 Task: Look for space in Tangerang, Indonesia from 6th September, 2023 to 10th September, 2023 for 1 adult in price range Rs.9000 to Rs.17000. Place can be private room with 1  bedroom having 1 bed and 1 bathroom. Property type can be house, flat, guest house, hotel. Booking option can be shelf check-in. Required host language is English.
Action: Mouse moved to (423, 75)
Screenshot: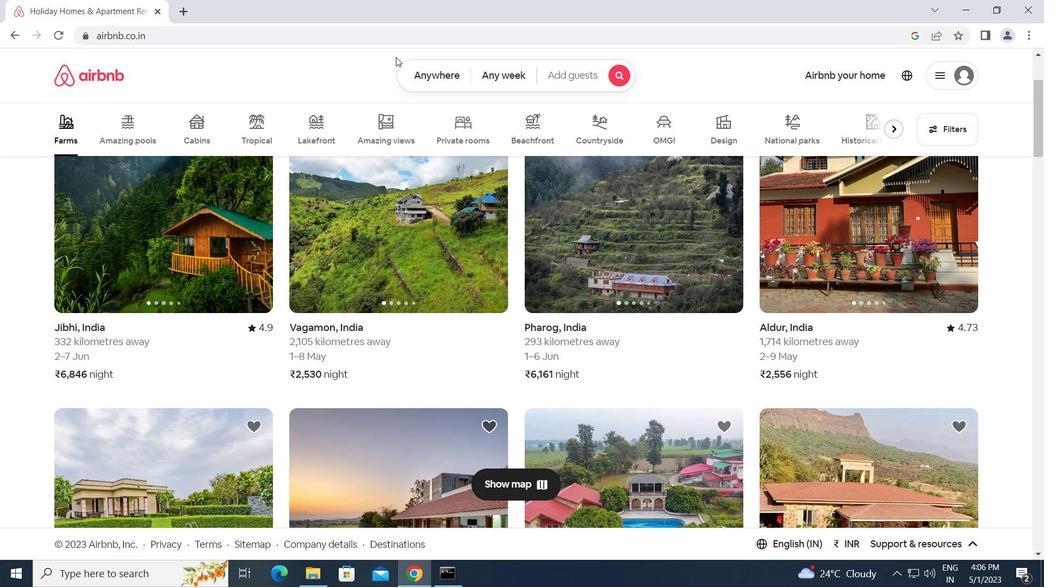
Action: Mouse pressed left at (423, 75)
Screenshot: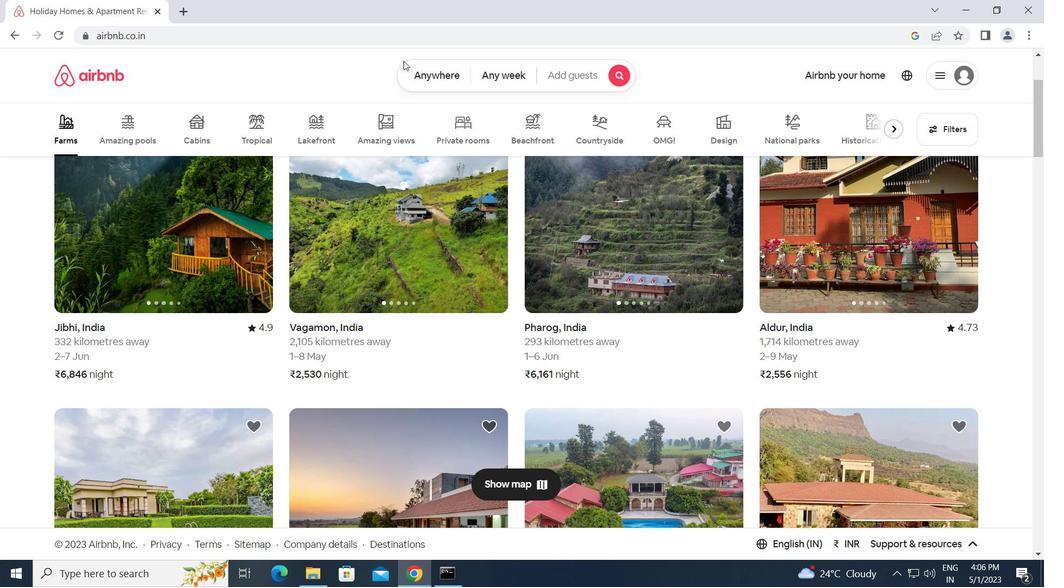 
Action: Mouse moved to (359, 120)
Screenshot: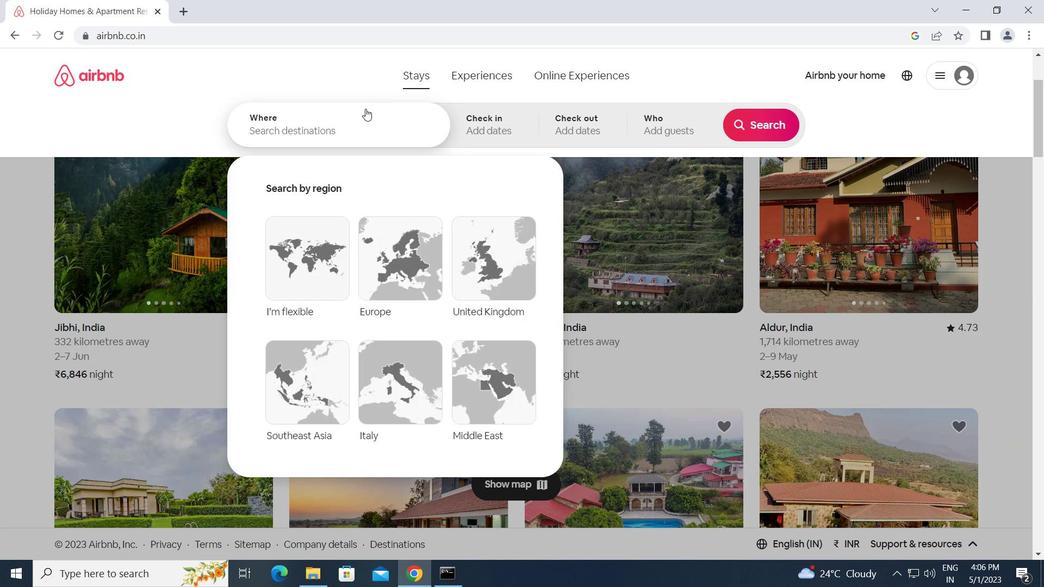 
Action: Mouse pressed left at (359, 120)
Screenshot: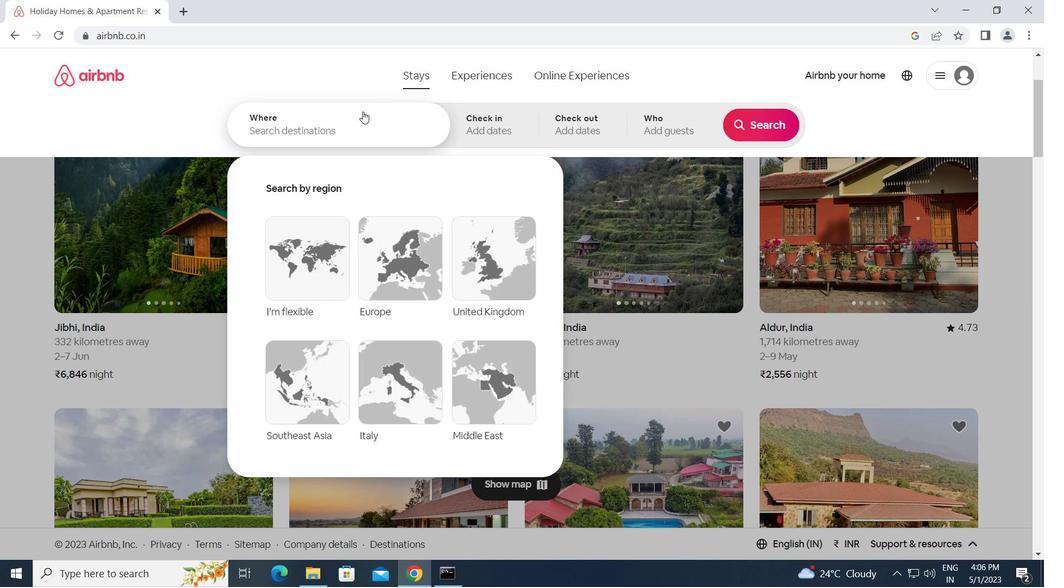 
Action: Key pressed <Key.caps_lock>t<Key.caps_lock>angerang,<Key.space><Key.caps_lock>i<Key.caps_lock>ndonesia<Key.enter>
Screenshot: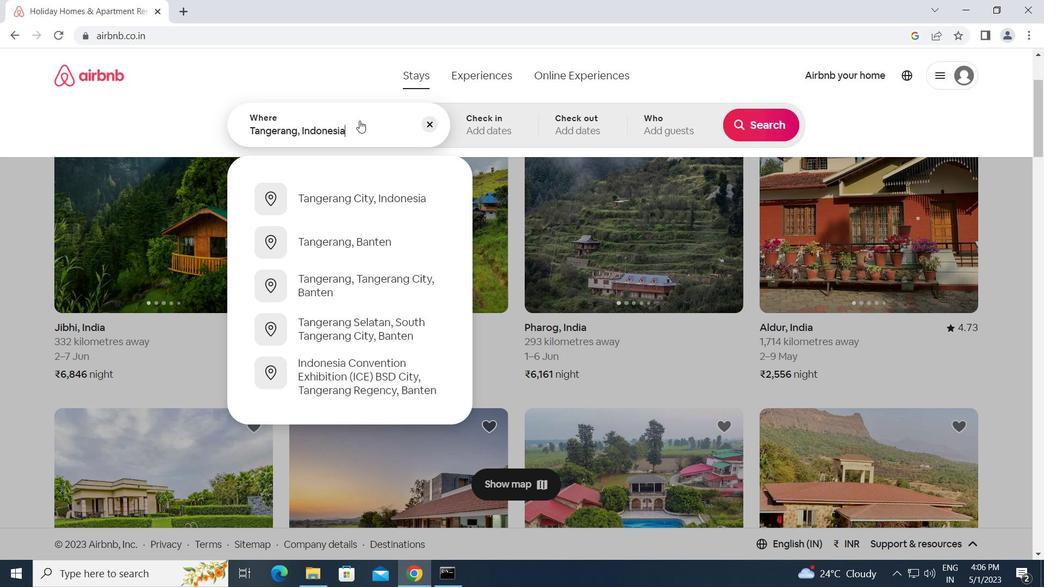 
Action: Mouse moved to (764, 233)
Screenshot: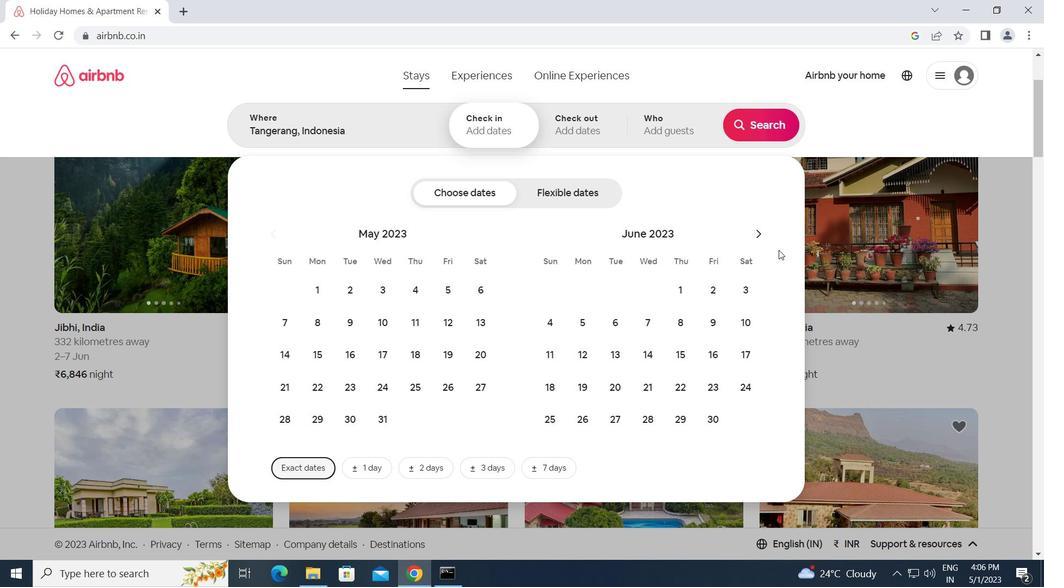 
Action: Mouse pressed left at (764, 233)
Screenshot: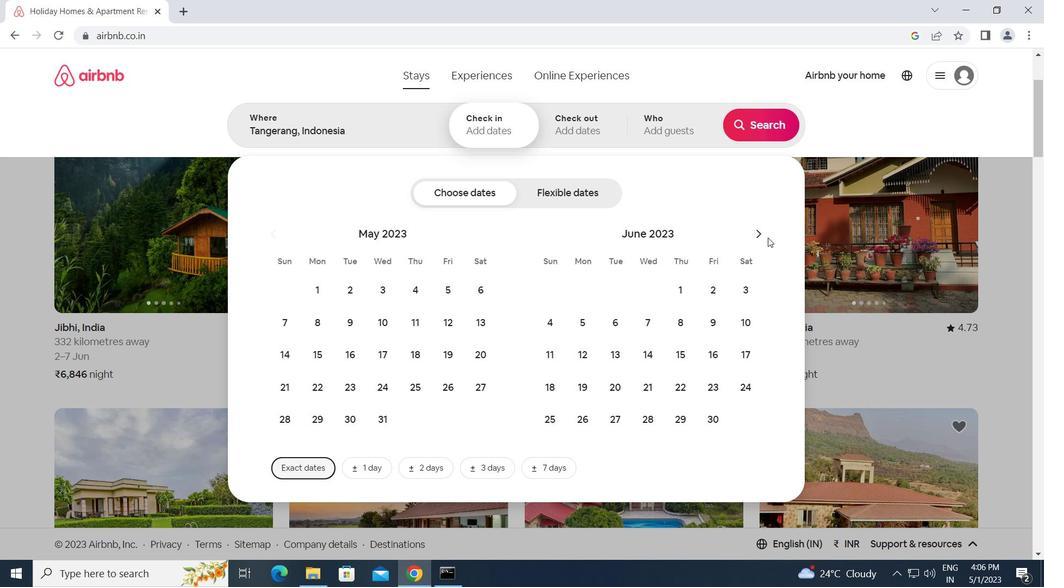 
Action: Mouse pressed left at (764, 233)
Screenshot: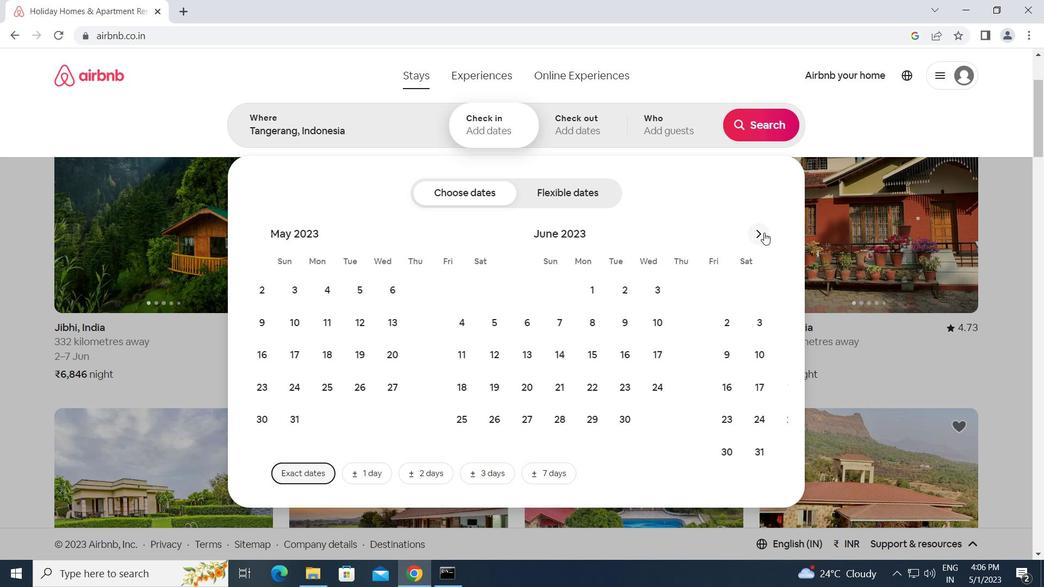 
Action: Mouse pressed left at (764, 233)
Screenshot: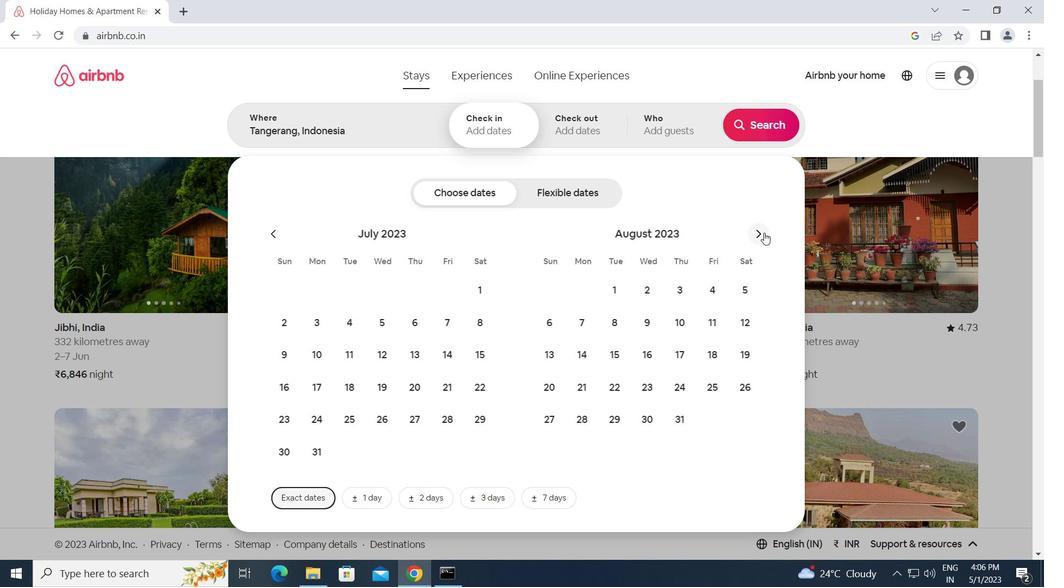 
Action: Mouse moved to (649, 323)
Screenshot: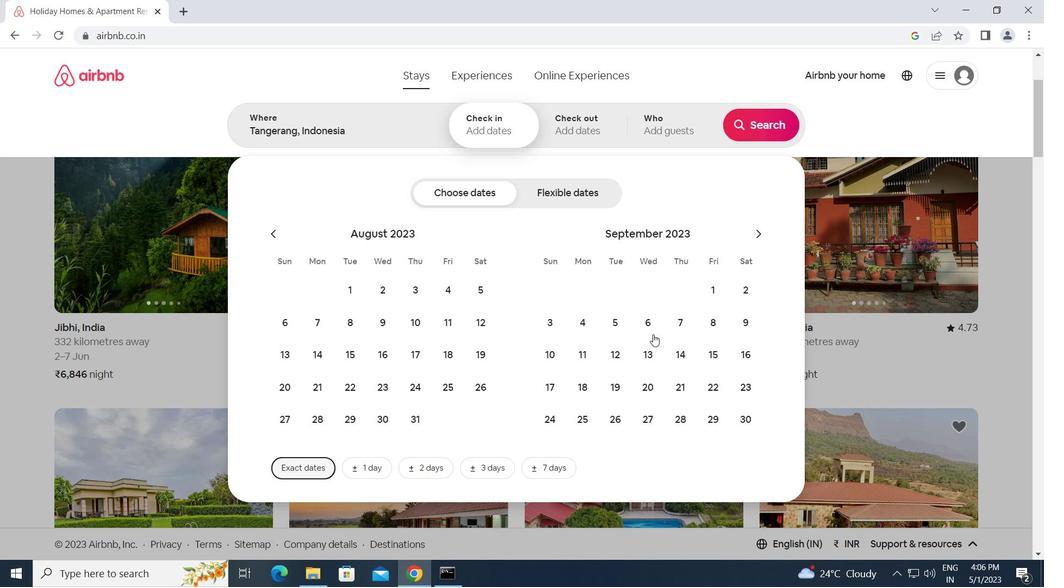 
Action: Mouse pressed left at (649, 323)
Screenshot: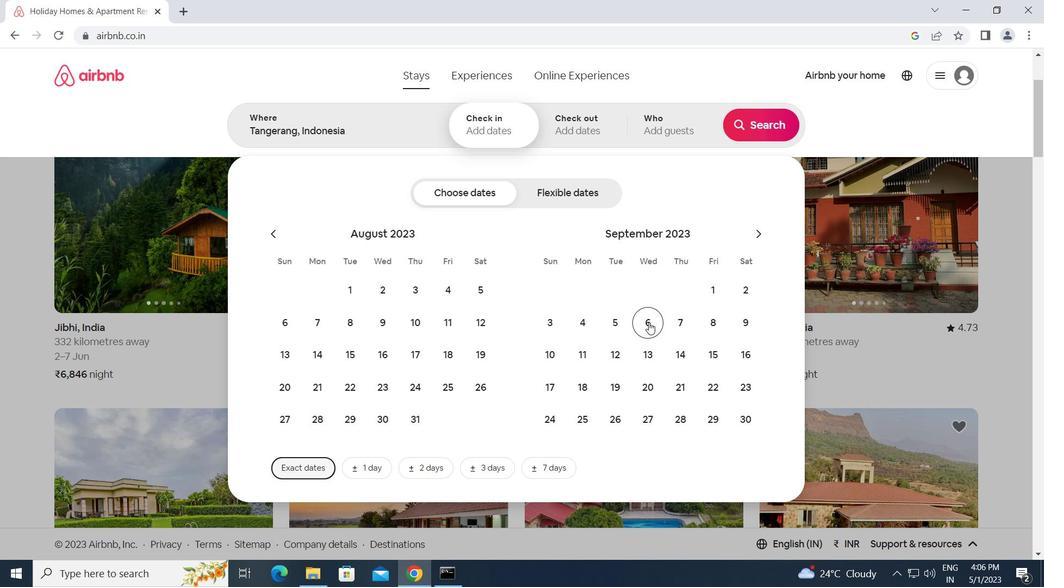 
Action: Mouse moved to (558, 348)
Screenshot: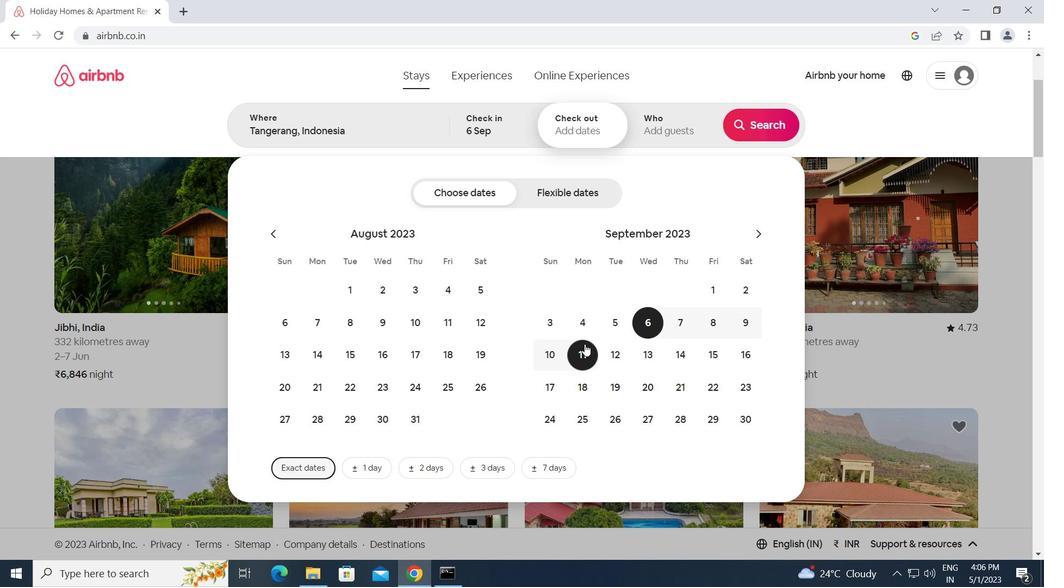 
Action: Mouse pressed left at (558, 348)
Screenshot: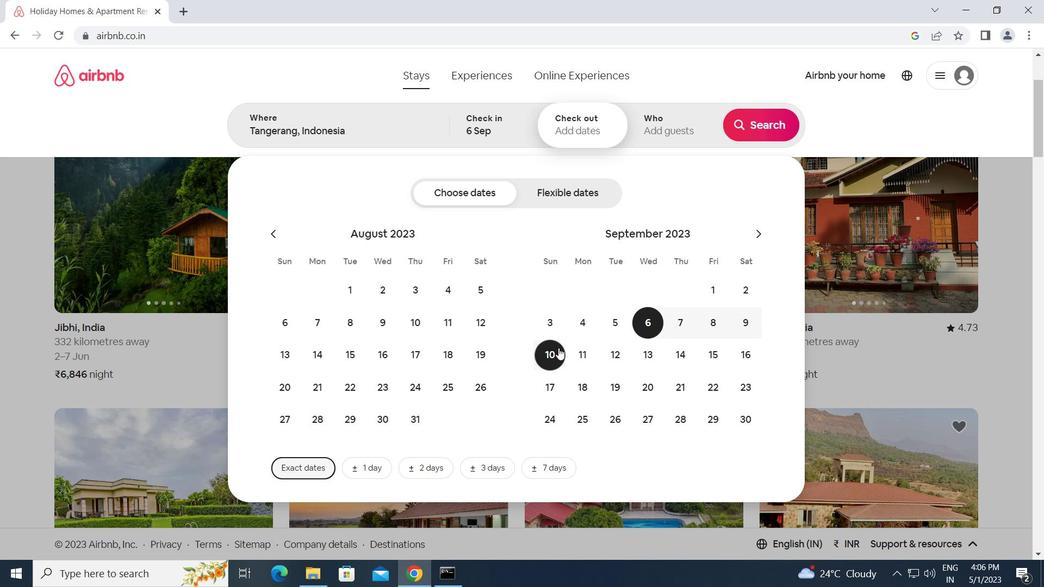 
Action: Mouse moved to (663, 124)
Screenshot: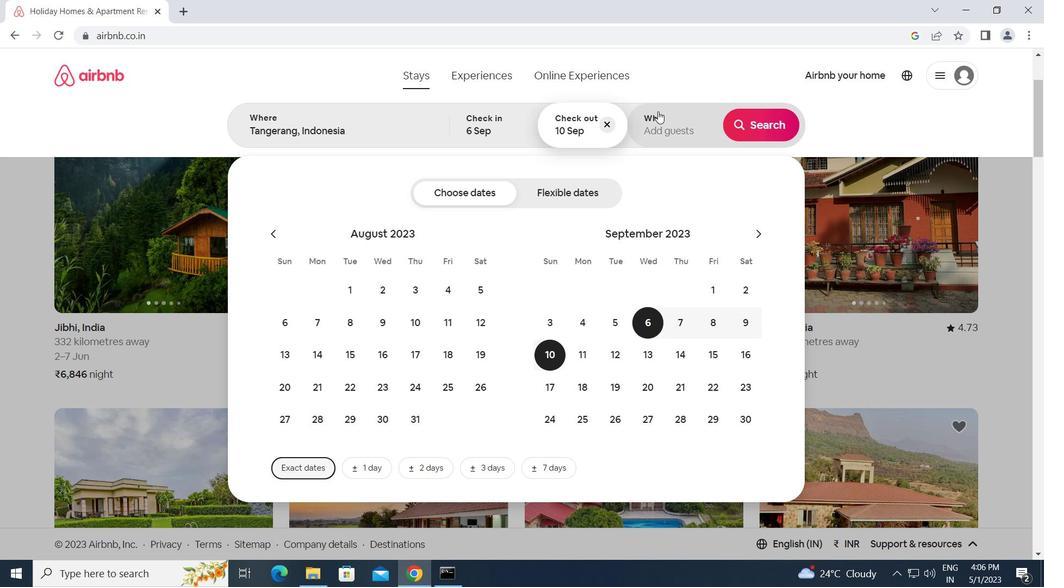 
Action: Mouse pressed left at (663, 124)
Screenshot: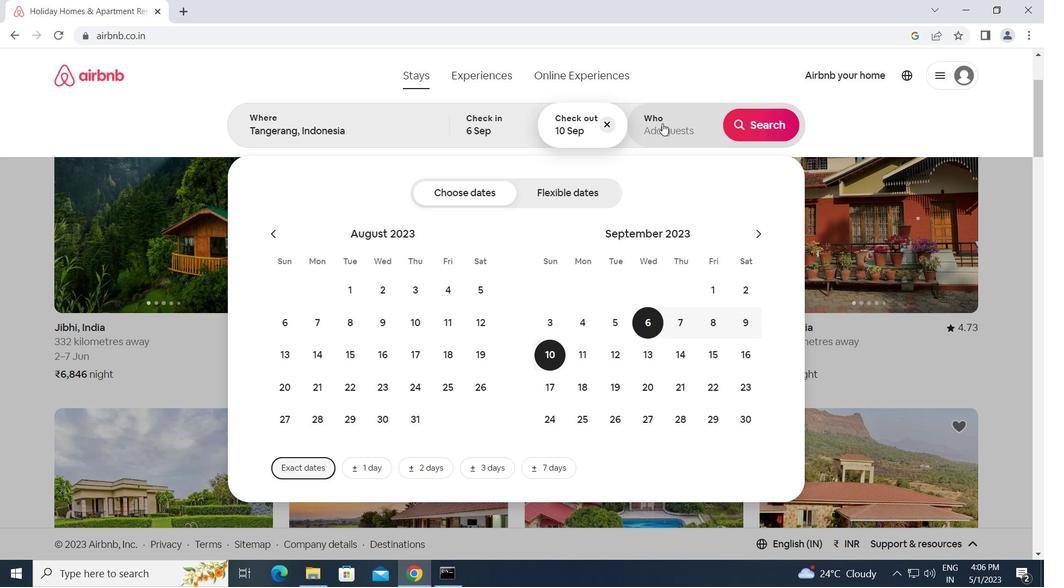 
Action: Mouse moved to (763, 192)
Screenshot: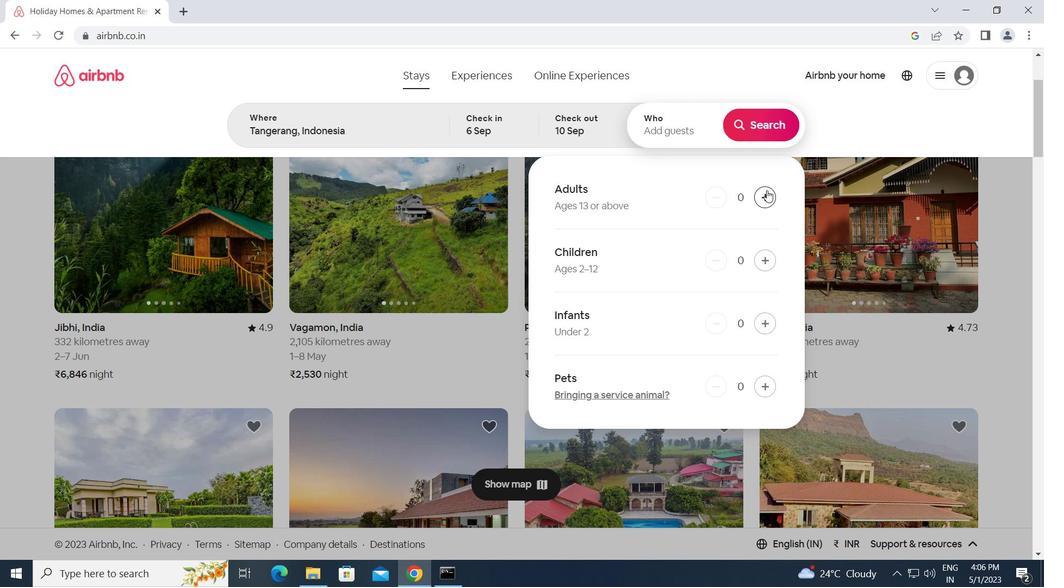 
Action: Mouse pressed left at (763, 192)
Screenshot: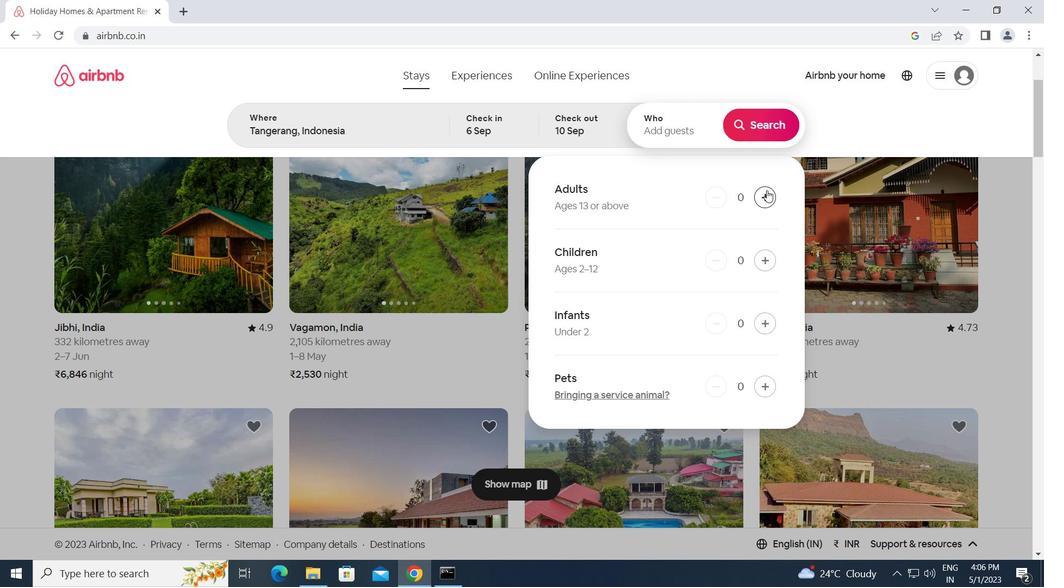 
Action: Mouse moved to (752, 126)
Screenshot: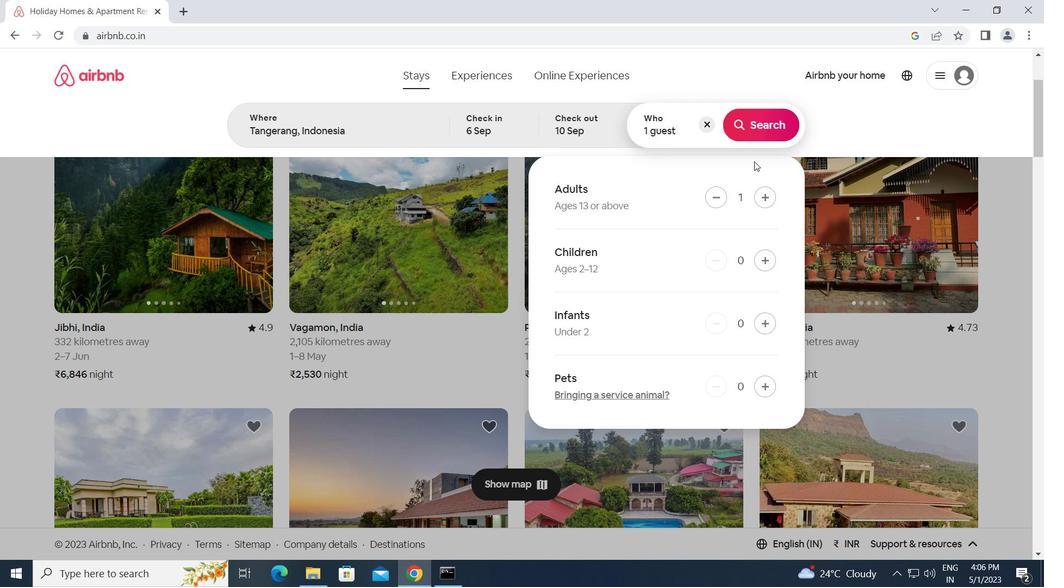 
Action: Mouse pressed left at (752, 126)
Screenshot: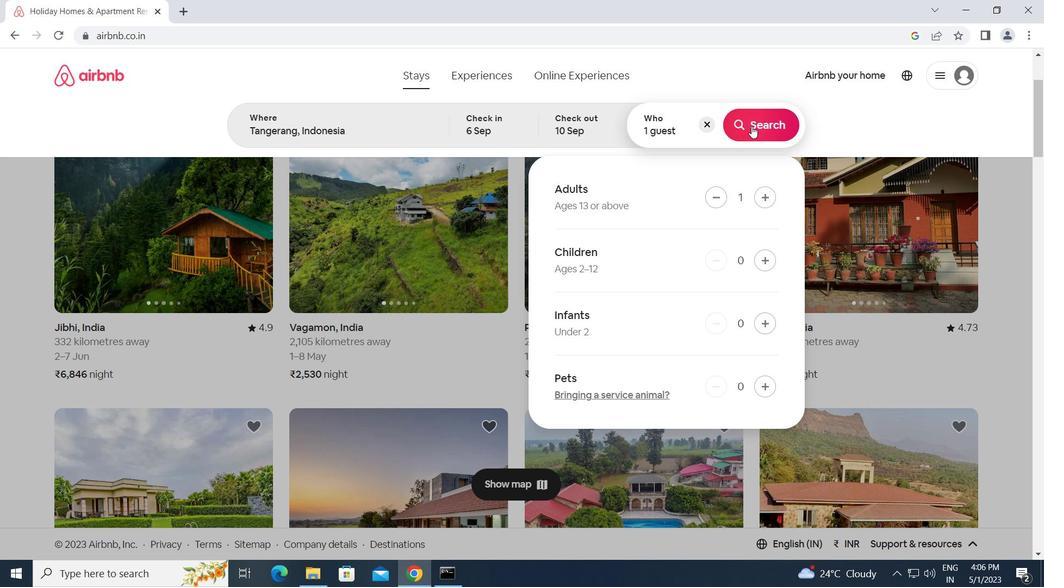 
Action: Mouse moved to (974, 125)
Screenshot: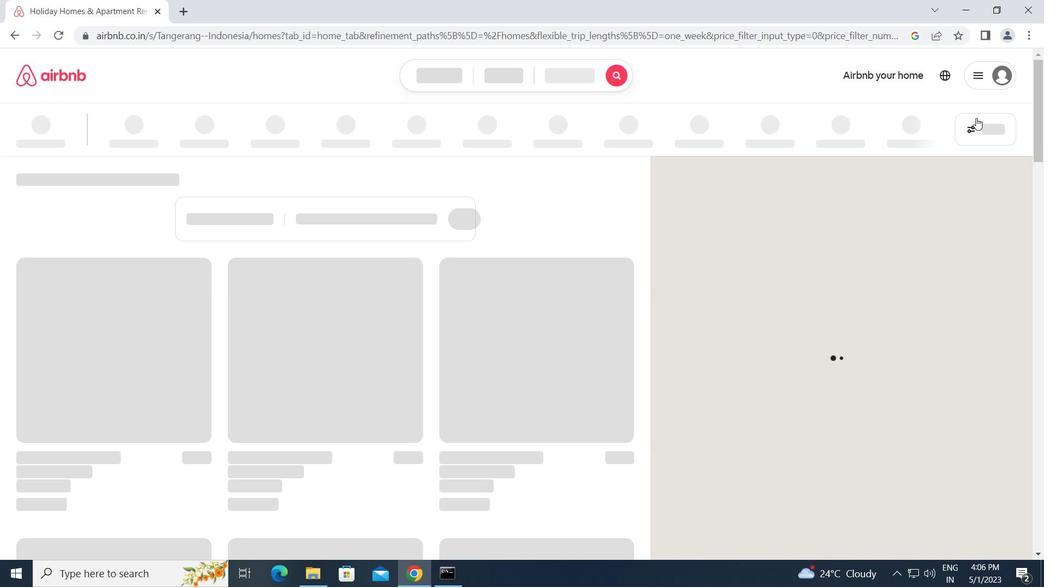 
Action: Mouse pressed left at (974, 125)
Screenshot: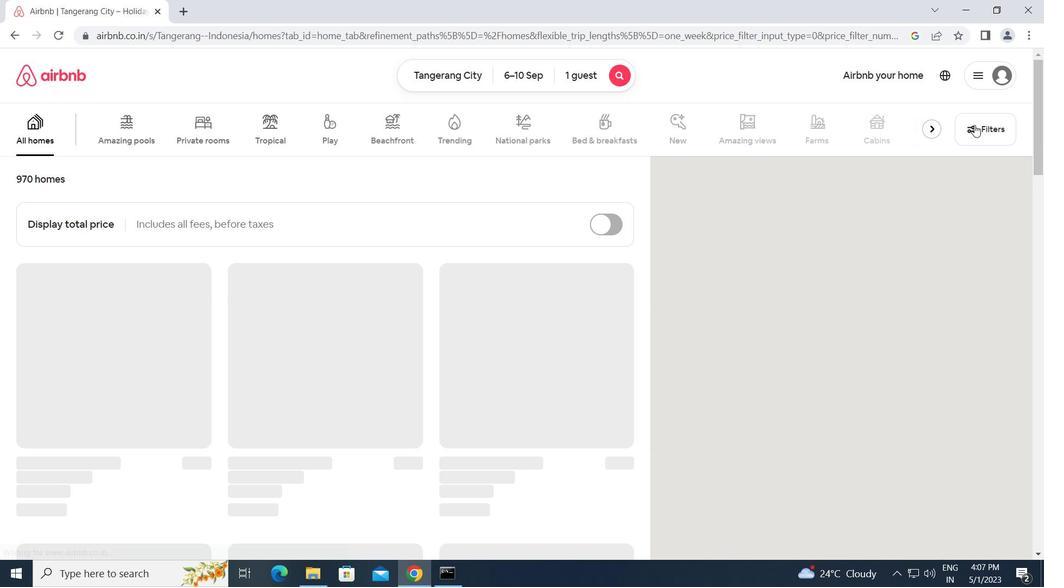 
Action: Mouse moved to (367, 304)
Screenshot: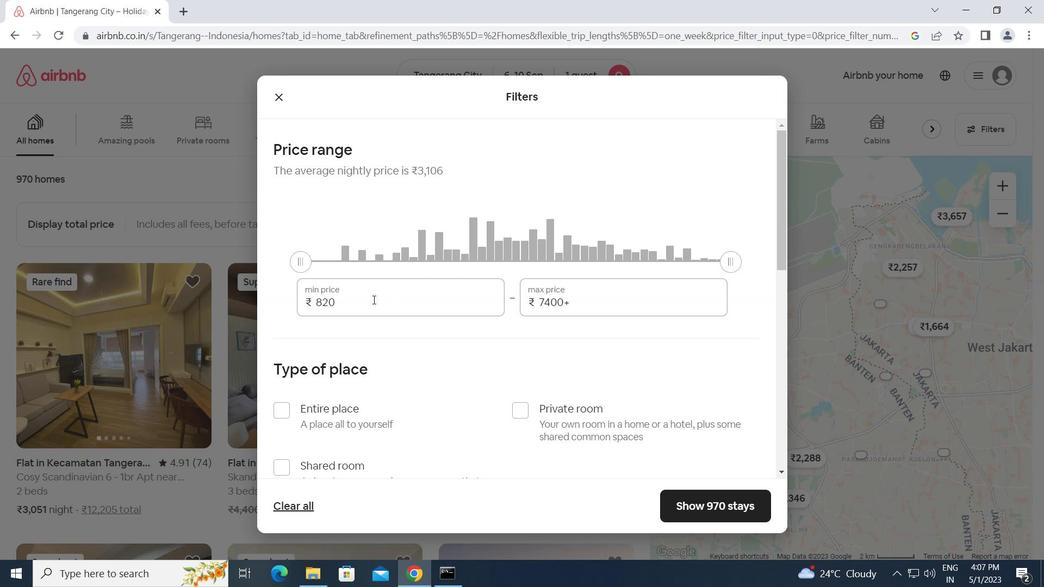 
Action: Mouse pressed left at (367, 304)
Screenshot: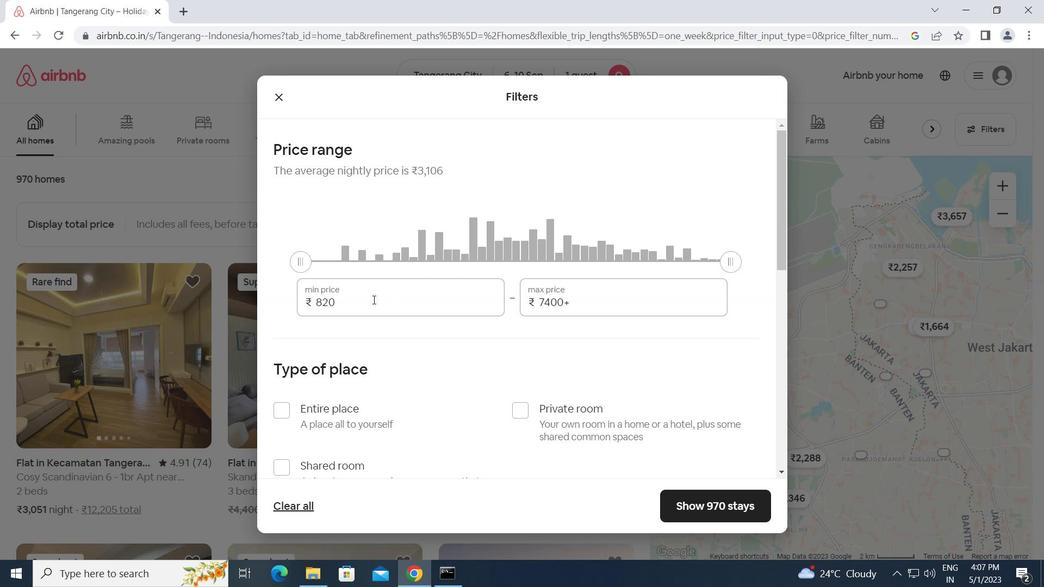 
Action: Mouse moved to (296, 310)
Screenshot: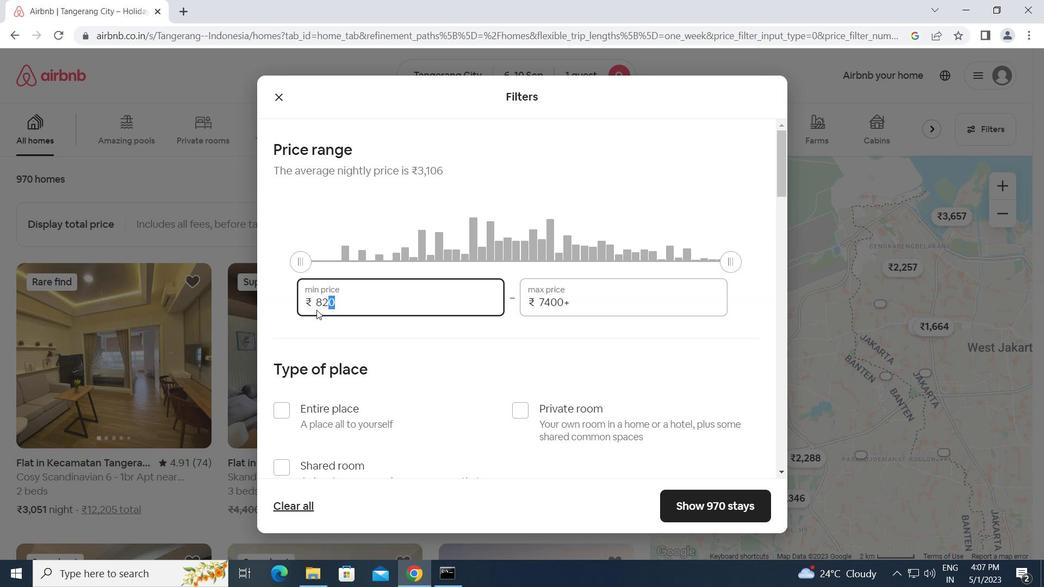 
Action: Key pressed 9000<Key.tab>17000
Screenshot: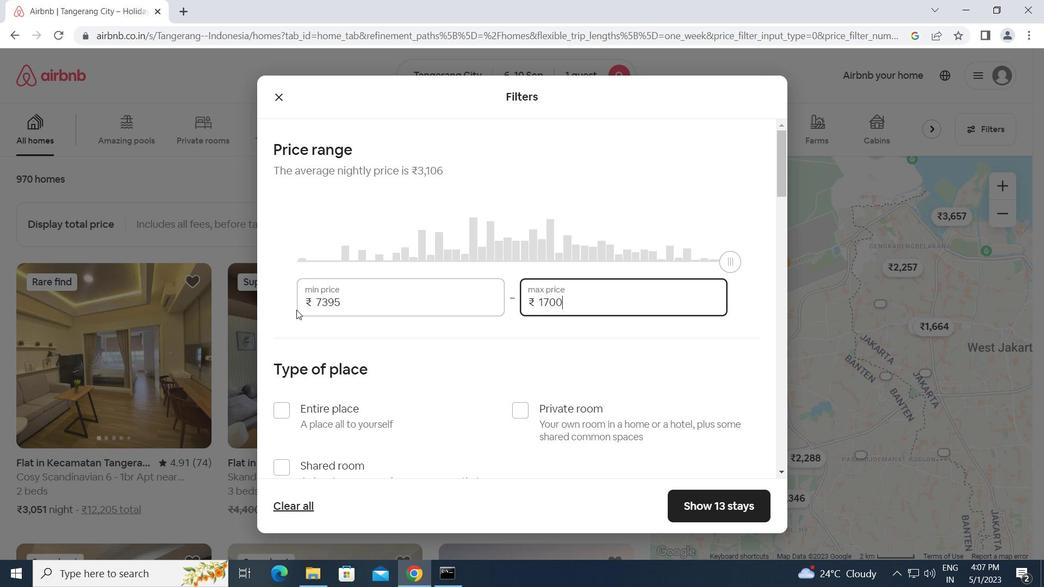 
Action: Mouse moved to (361, 345)
Screenshot: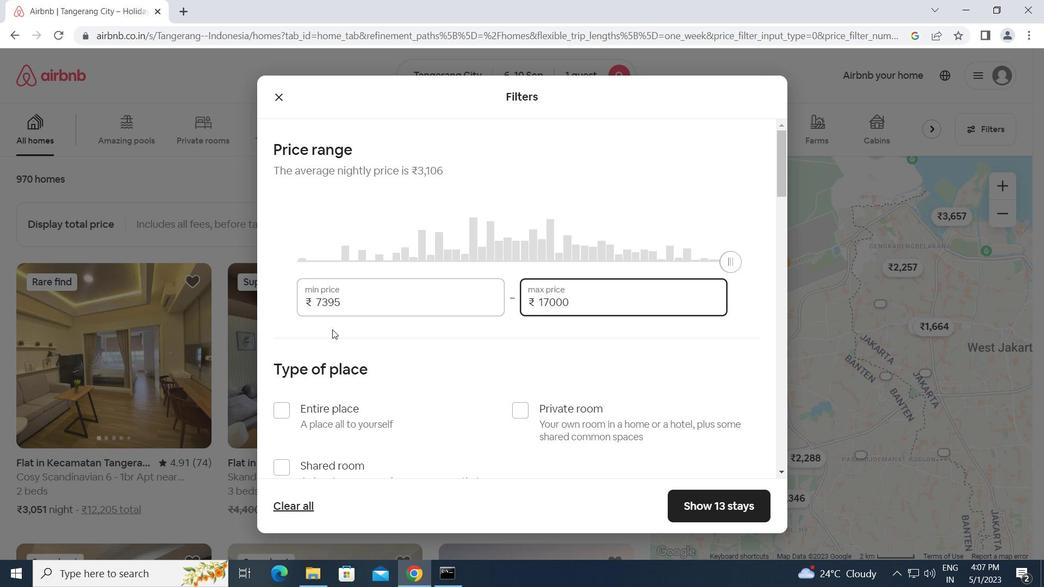 
Action: Mouse scrolled (361, 344) with delta (0, 0)
Screenshot: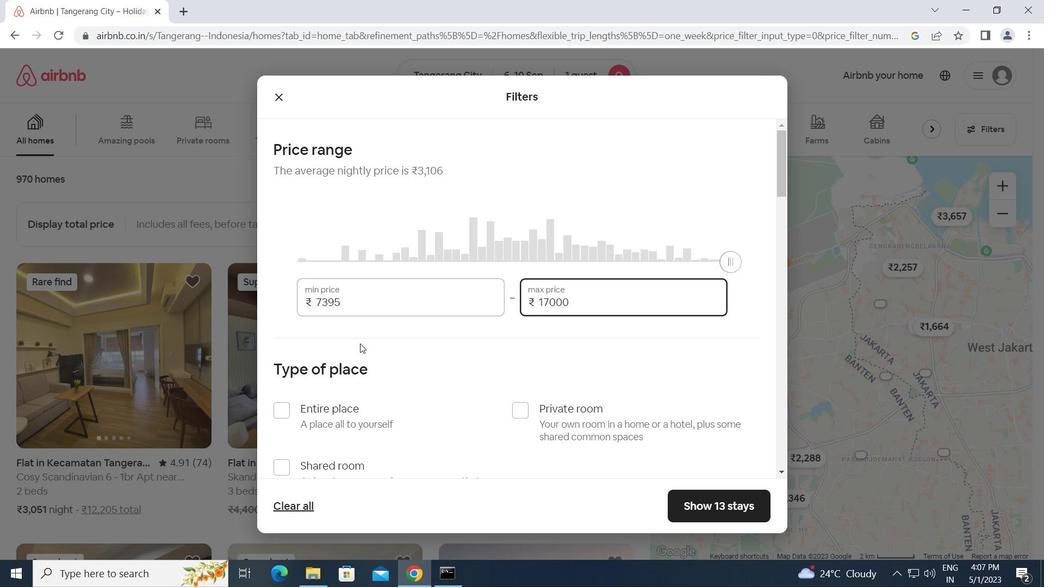
Action: Mouse moved to (520, 340)
Screenshot: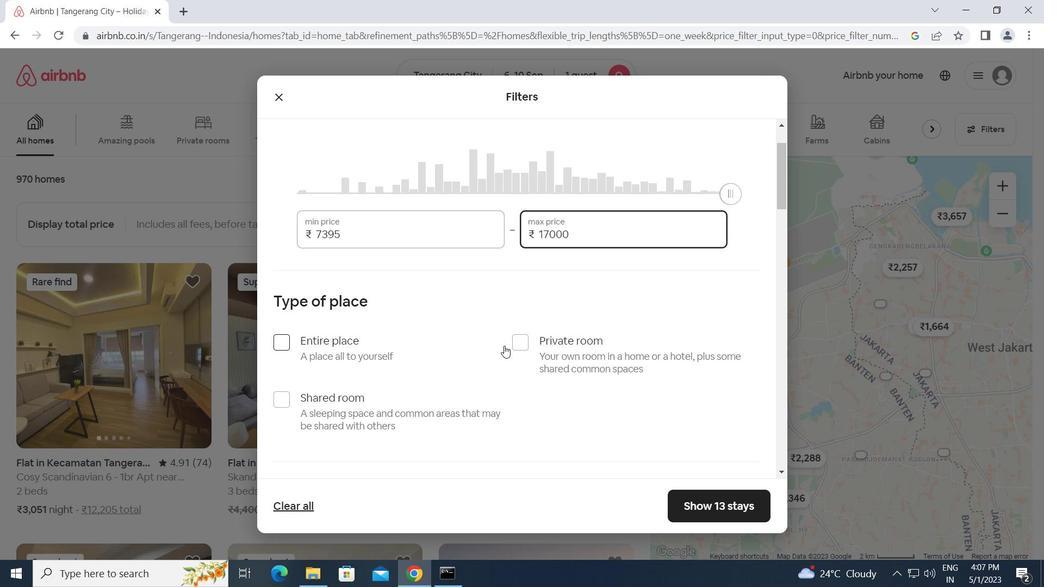 
Action: Mouse pressed left at (520, 340)
Screenshot: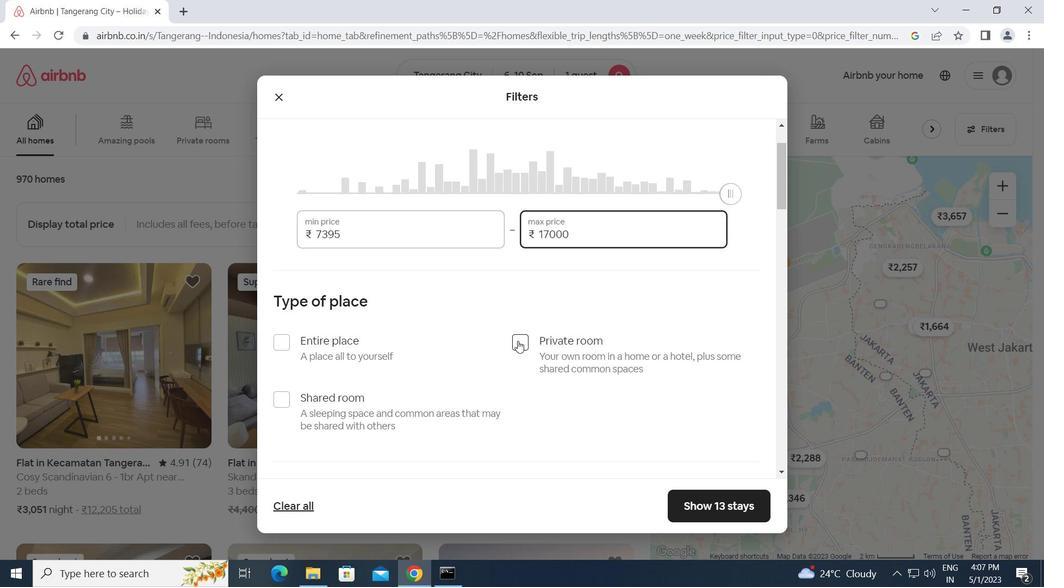 
Action: Mouse moved to (507, 368)
Screenshot: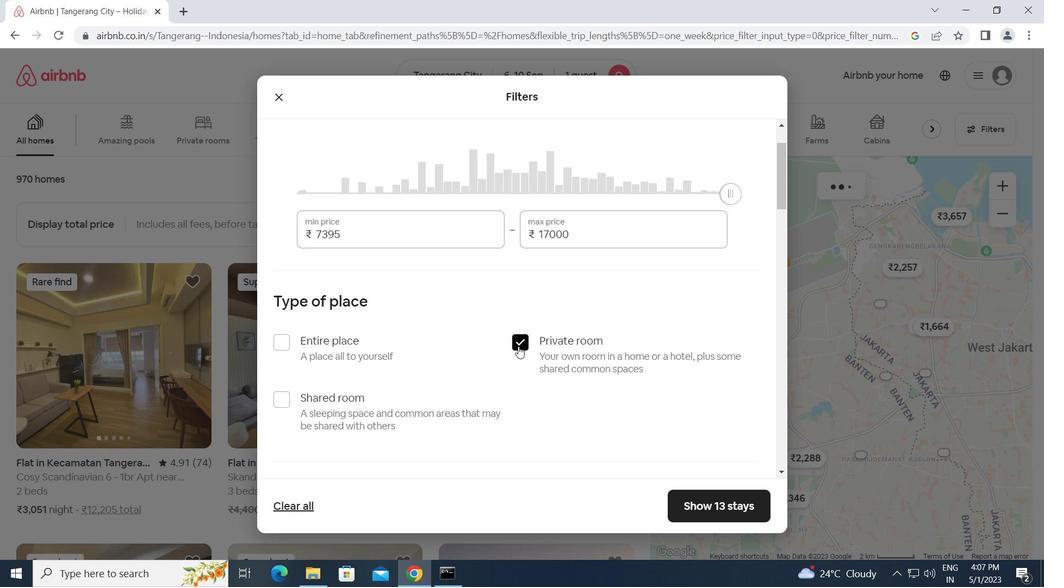 
Action: Mouse scrolled (507, 368) with delta (0, 0)
Screenshot: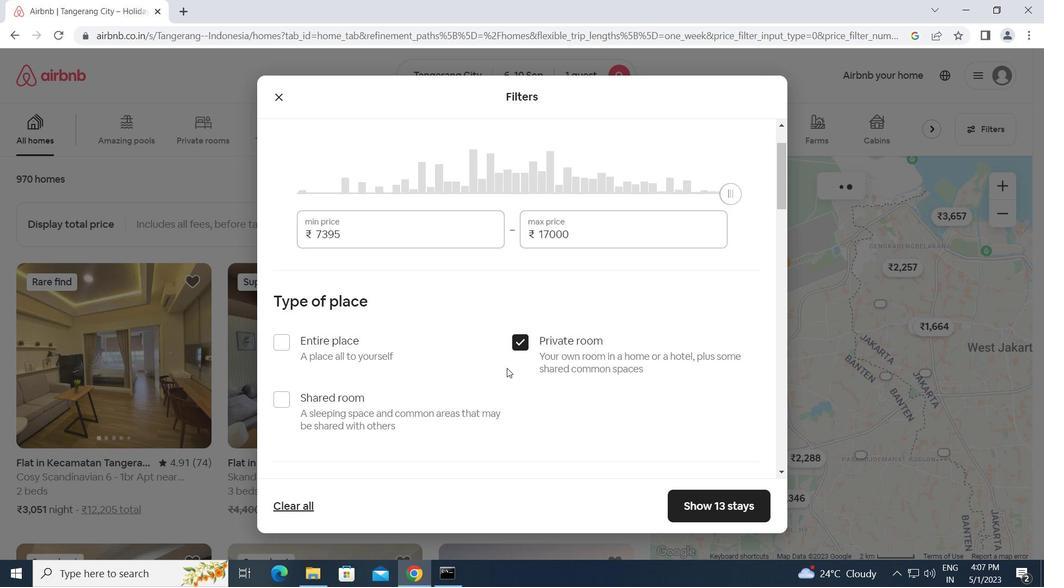 
Action: Mouse scrolled (507, 368) with delta (0, 0)
Screenshot: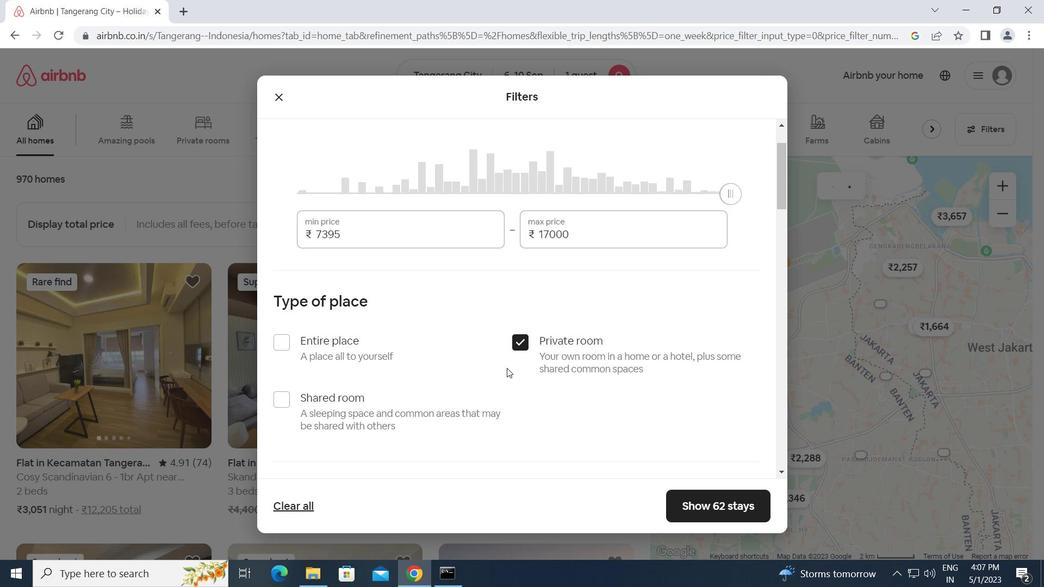 
Action: Mouse moved to (364, 375)
Screenshot: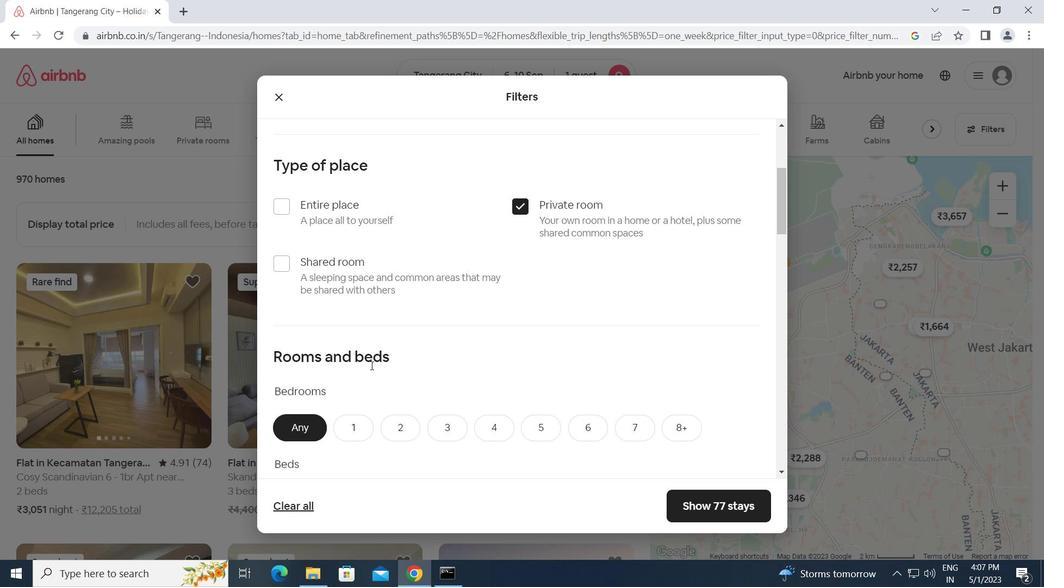 
Action: Mouse scrolled (364, 375) with delta (0, 0)
Screenshot: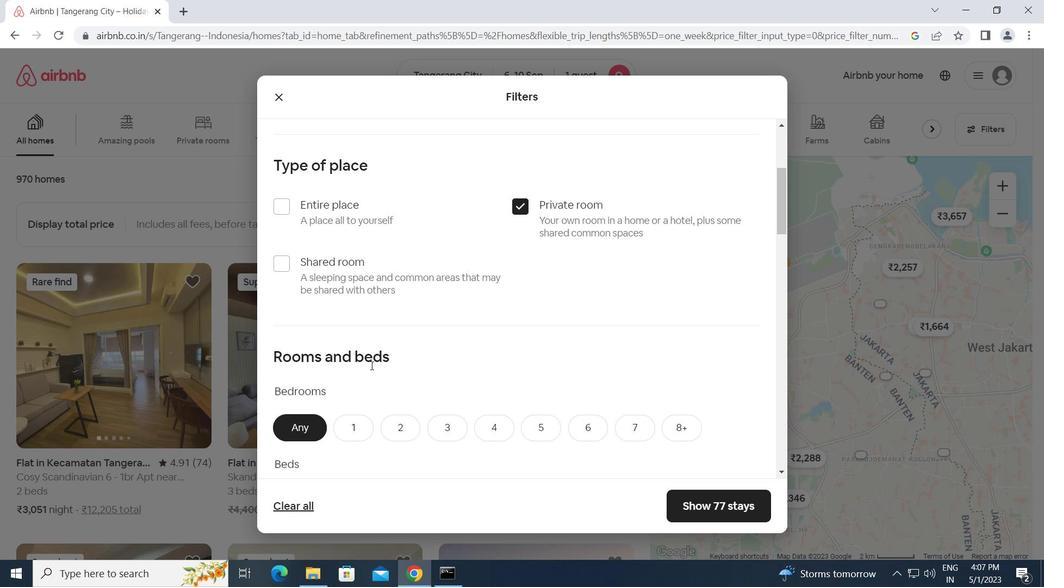 
Action: Mouse scrolled (364, 375) with delta (0, 0)
Screenshot: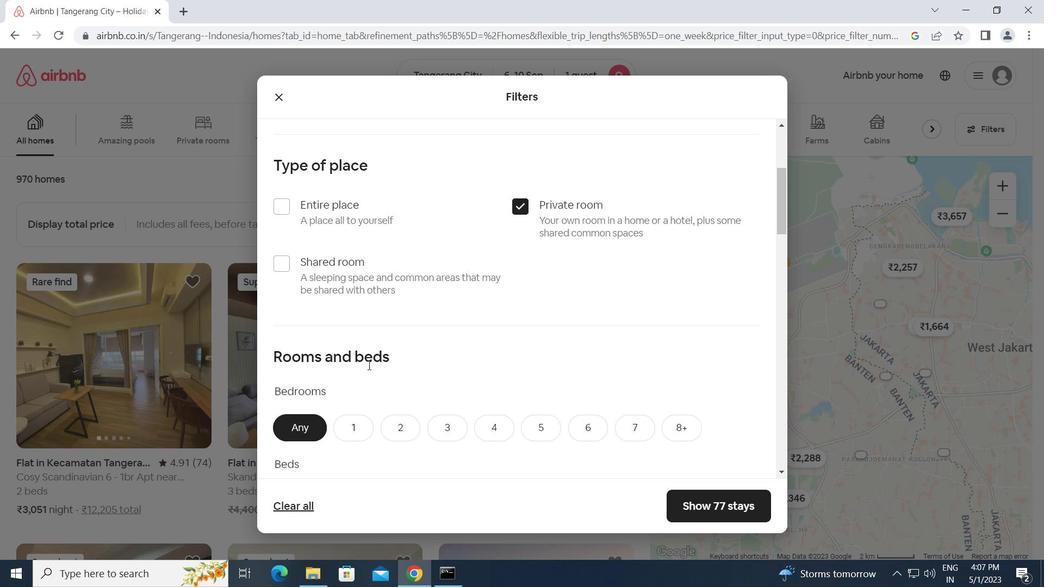 
Action: Mouse moved to (359, 287)
Screenshot: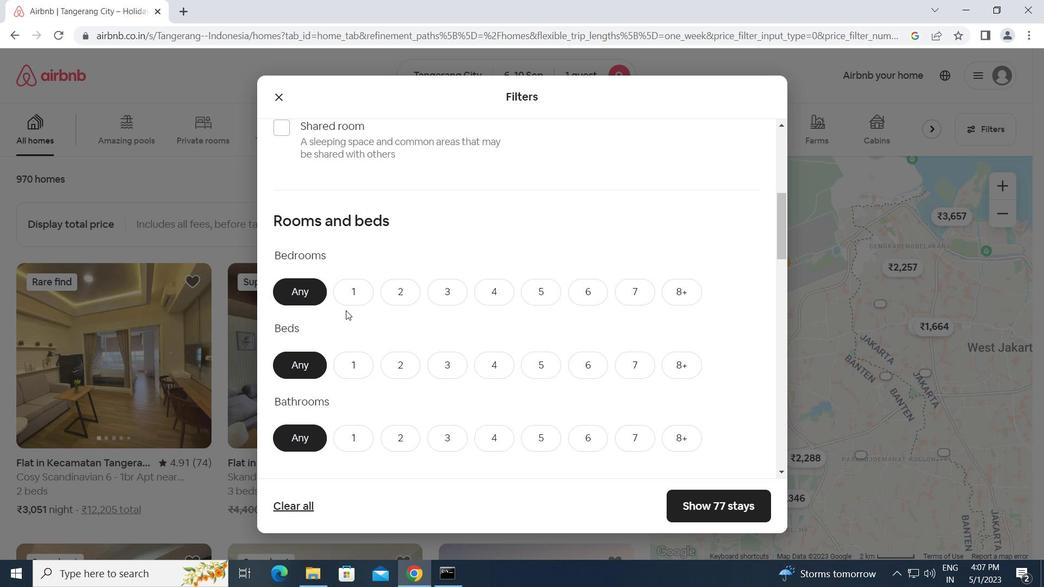 
Action: Mouse pressed left at (359, 287)
Screenshot: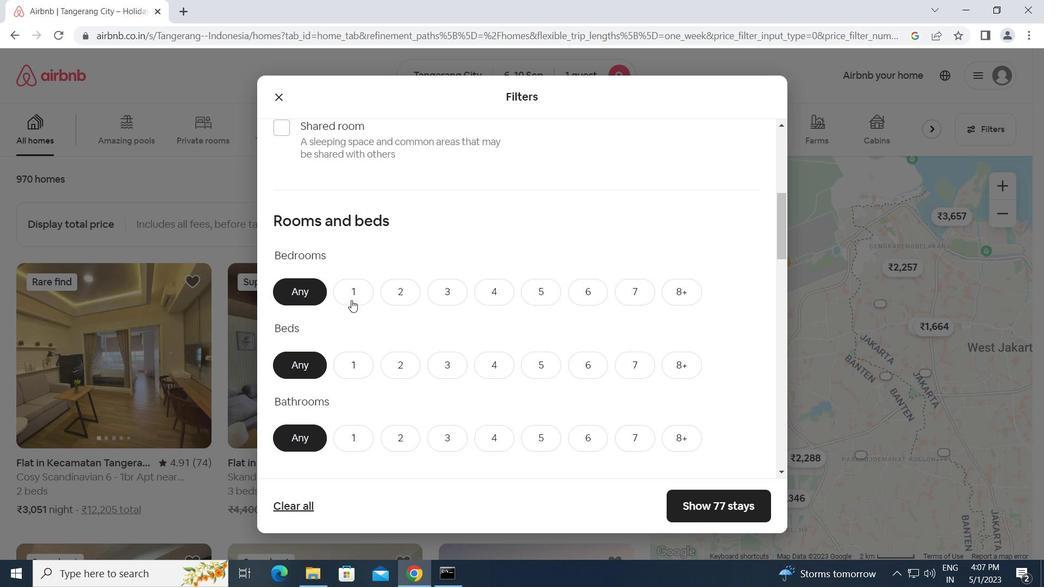 
Action: Mouse moved to (358, 355)
Screenshot: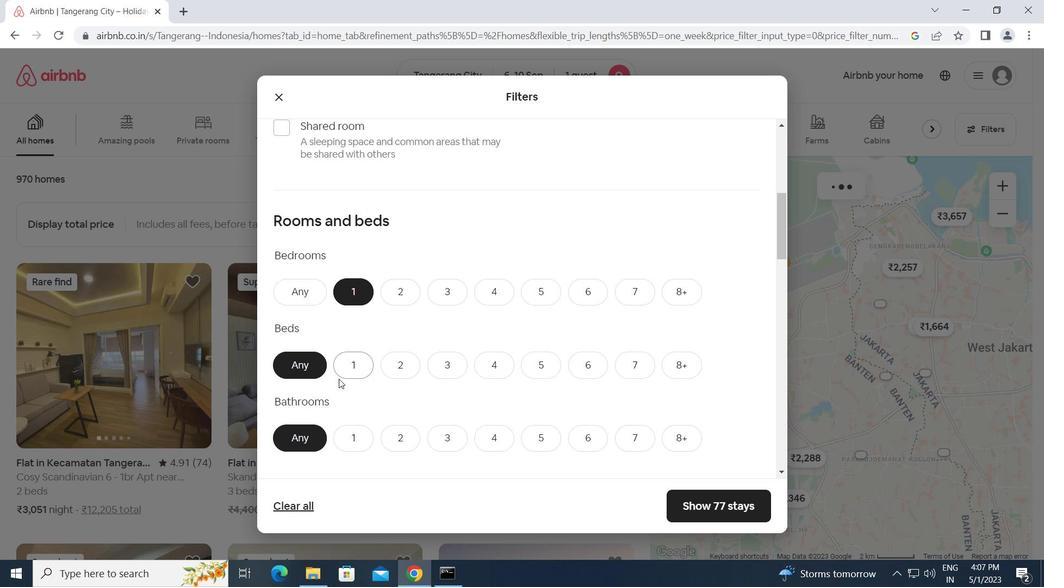 
Action: Mouse pressed left at (358, 355)
Screenshot: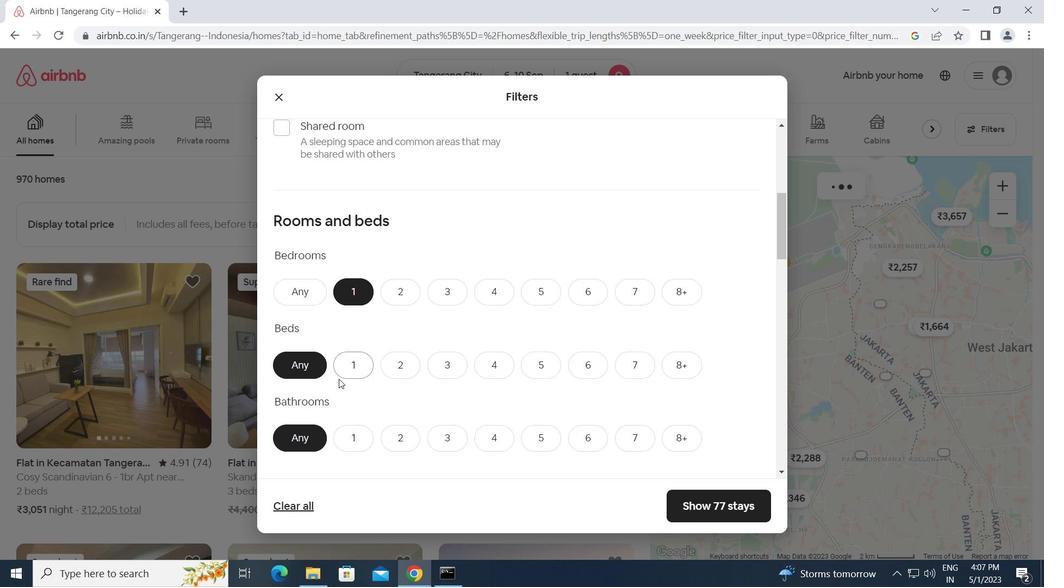 
Action: Mouse moved to (359, 428)
Screenshot: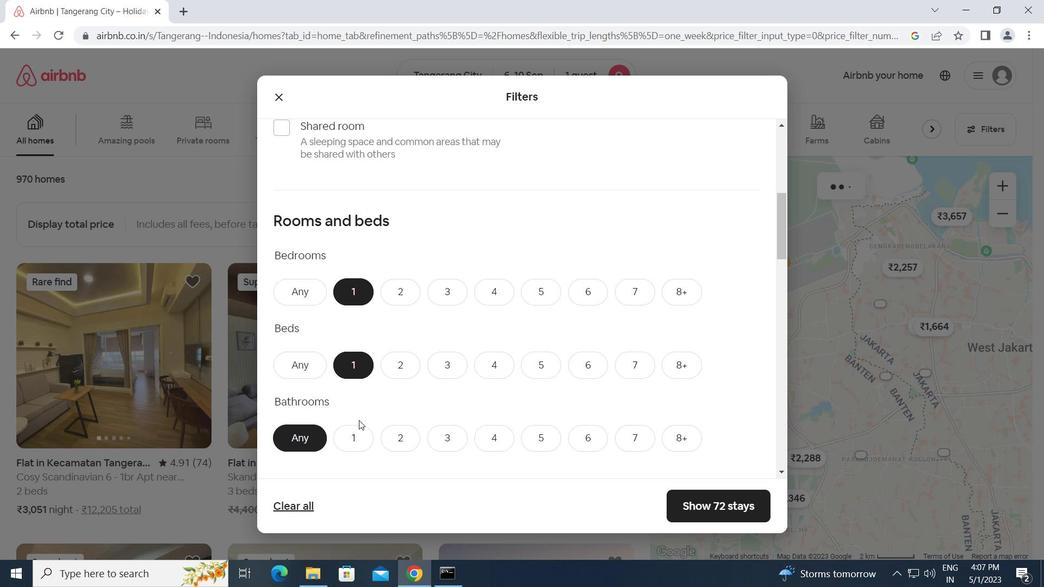
Action: Mouse pressed left at (359, 428)
Screenshot: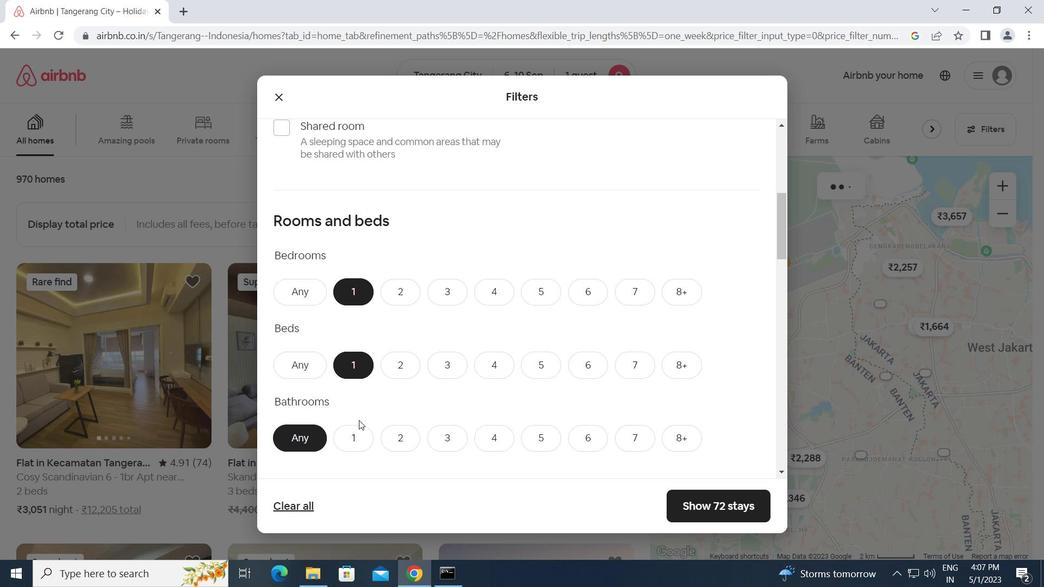 
Action: Mouse moved to (391, 430)
Screenshot: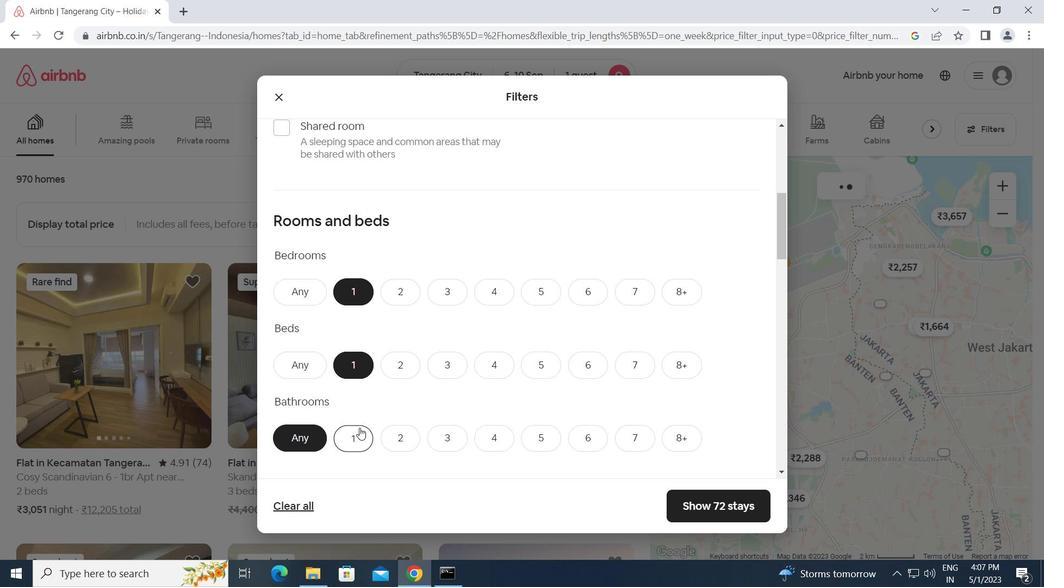 
Action: Mouse scrolled (391, 429) with delta (0, 0)
Screenshot: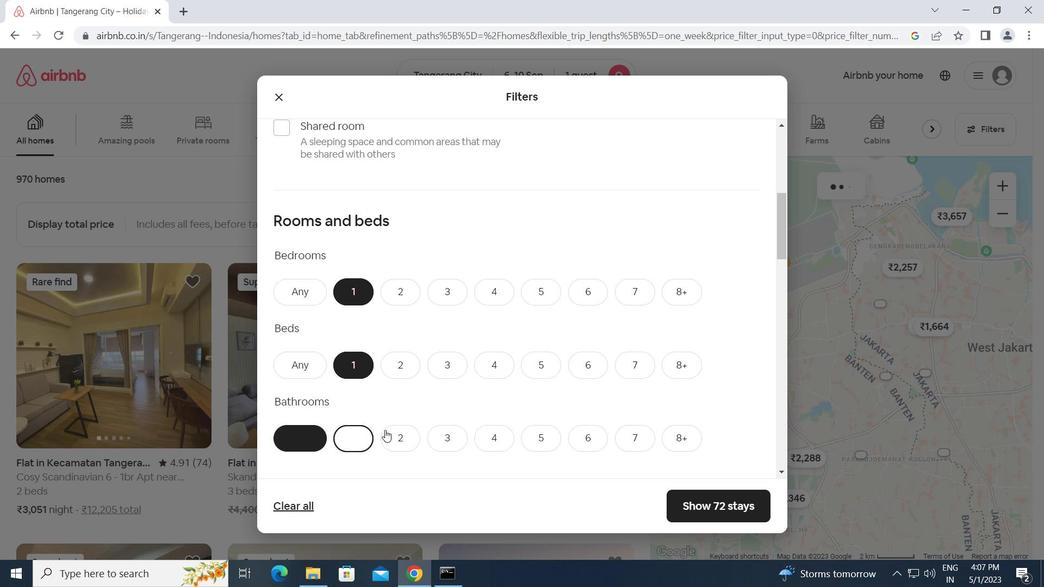 
Action: Mouse scrolled (391, 429) with delta (0, 0)
Screenshot: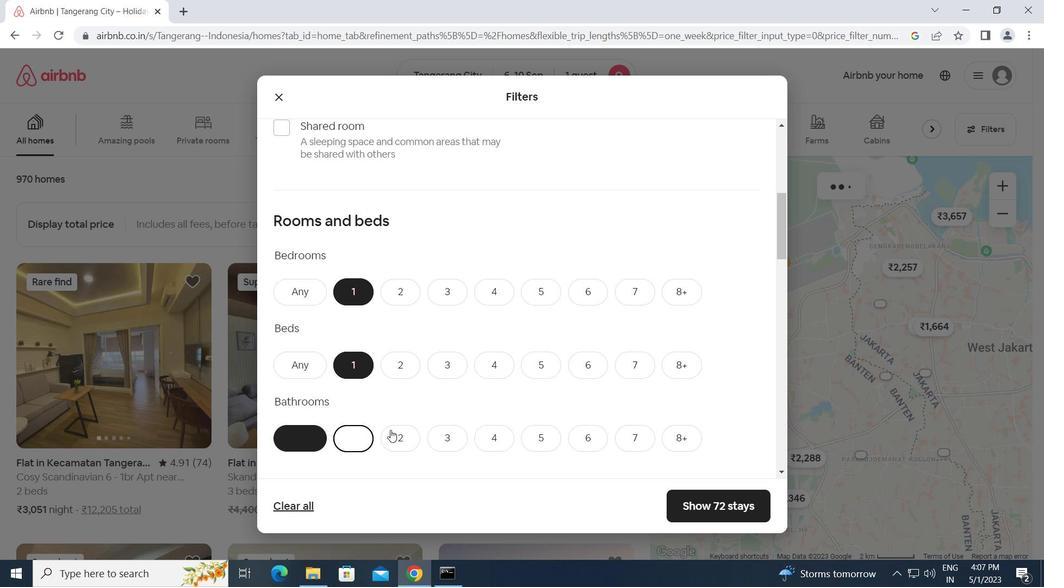 
Action: Mouse scrolled (391, 429) with delta (0, 0)
Screenshot: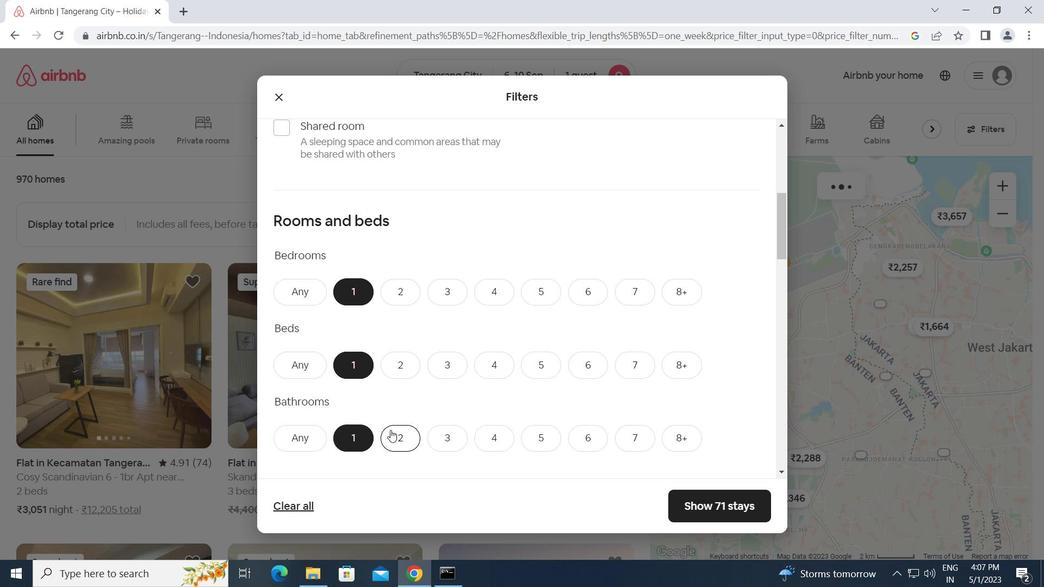 
Action: Mouse moved to (326, 376)
Screenshot: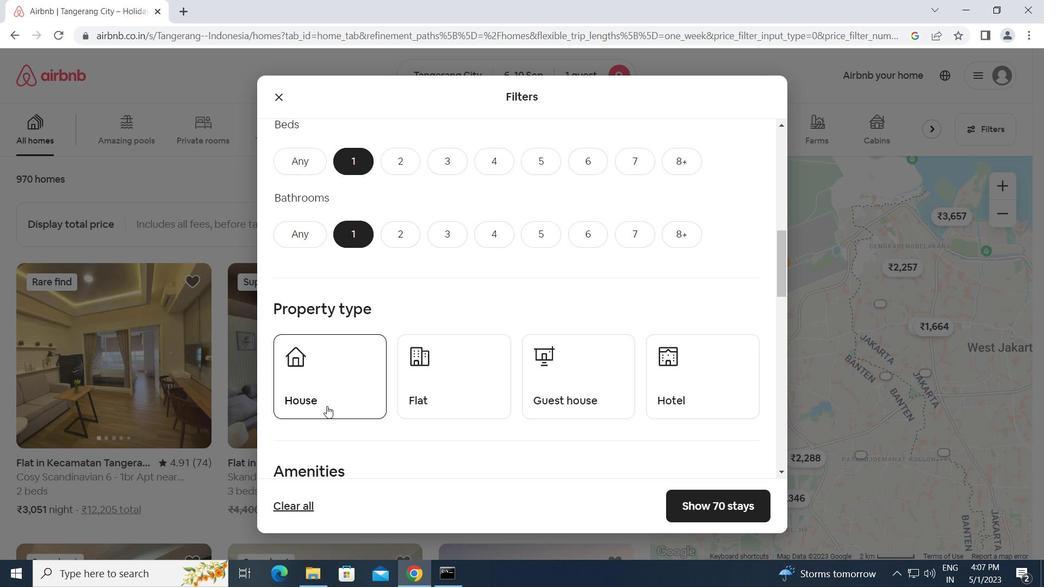 
Action: Mouse pressed left at (326, 376)
Screenshot: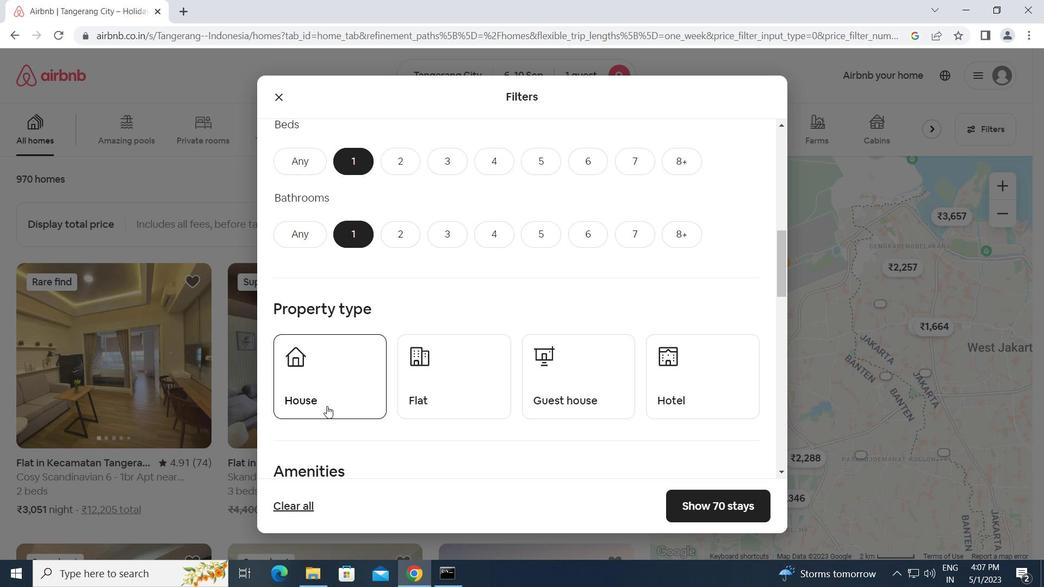 
Action: Mouse moved to (428, 388)
Screenshot: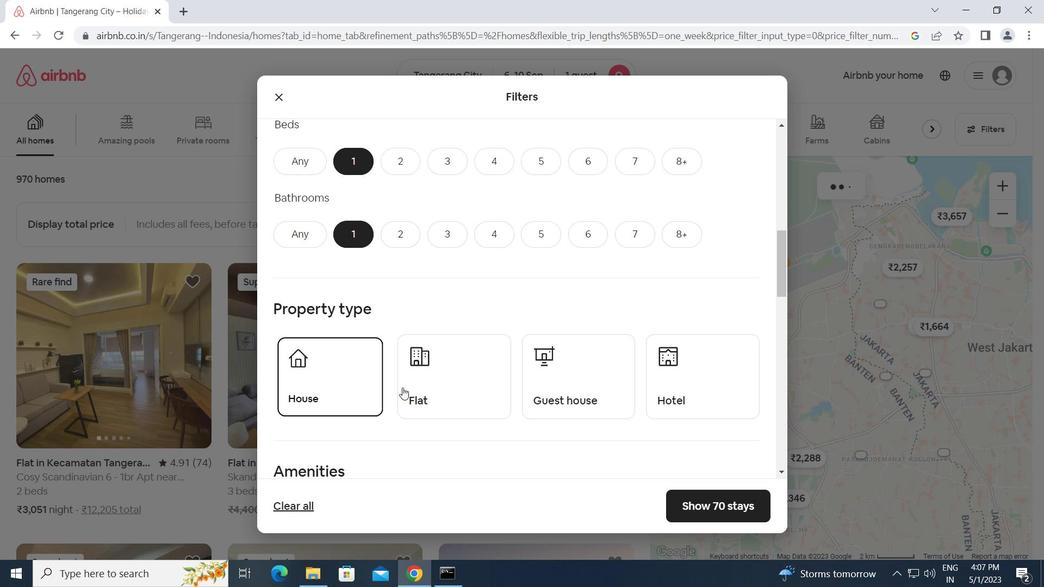 
Action: Mouse pressed left at (428, 388)
Screenshot: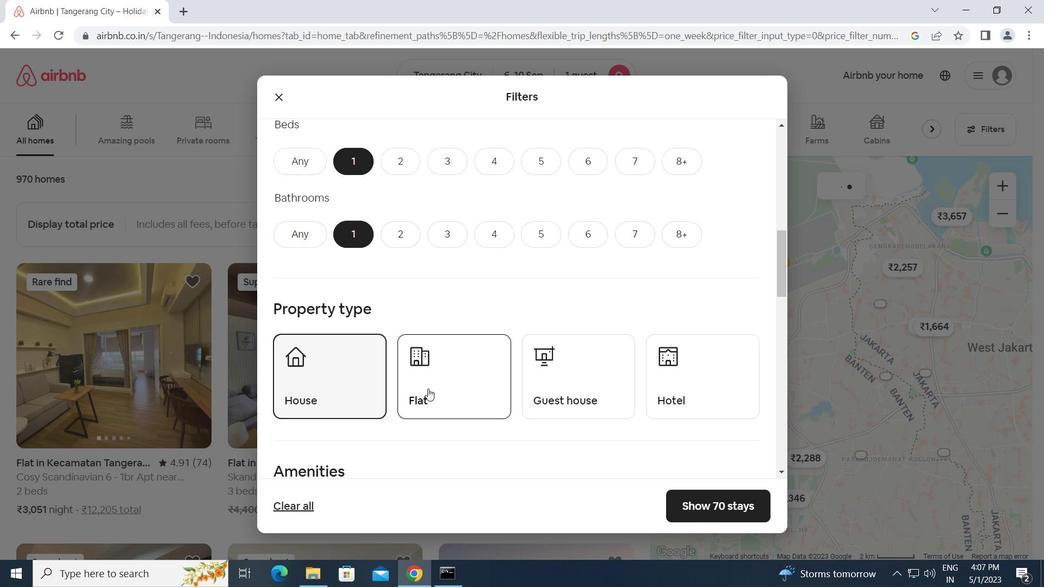 
Action: Mouse moved to (584, 397)
Screenshot: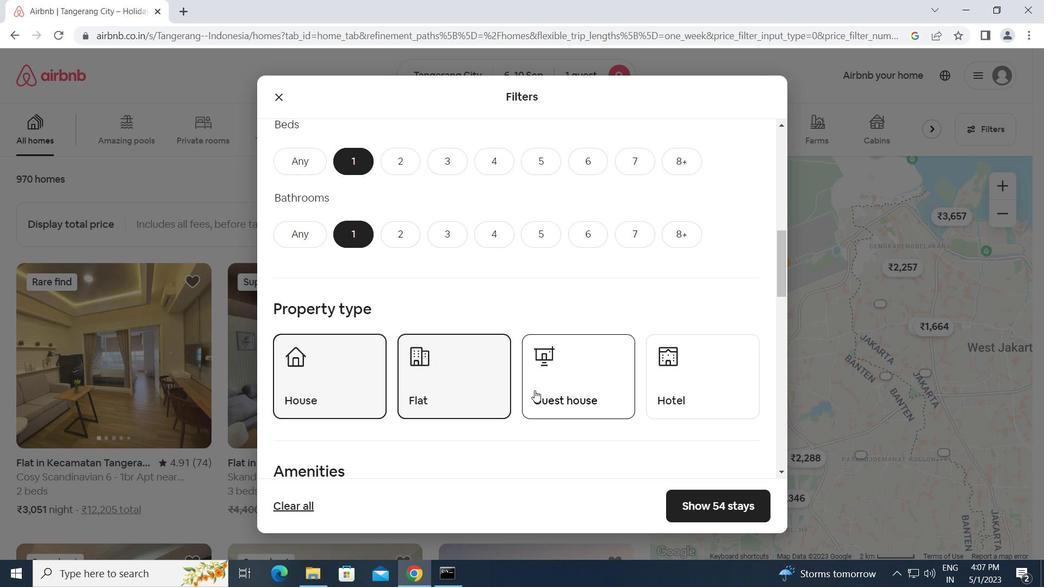 
Action: Mouse pressed left at (584, 397)
Screenshot: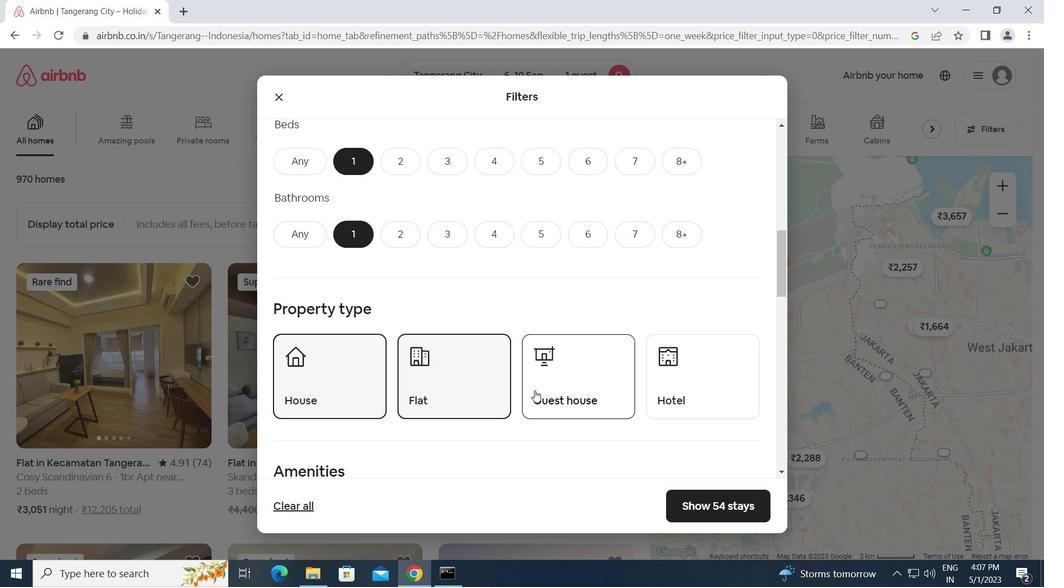 
Action: Mouse moved to (668, 378)
Screenshot: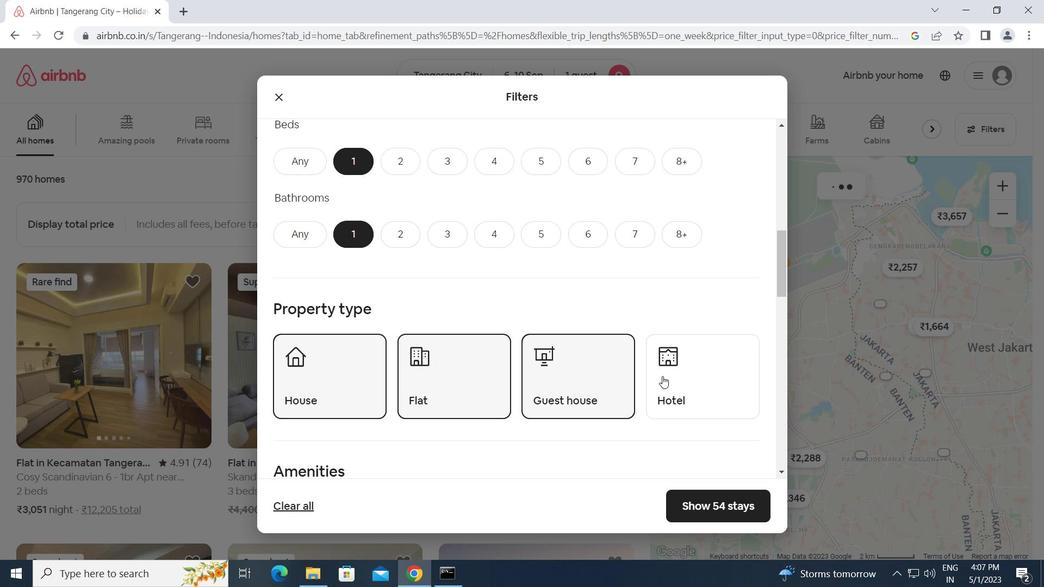 
Action: Mouse pressed left at (668, 378)
Screenshot: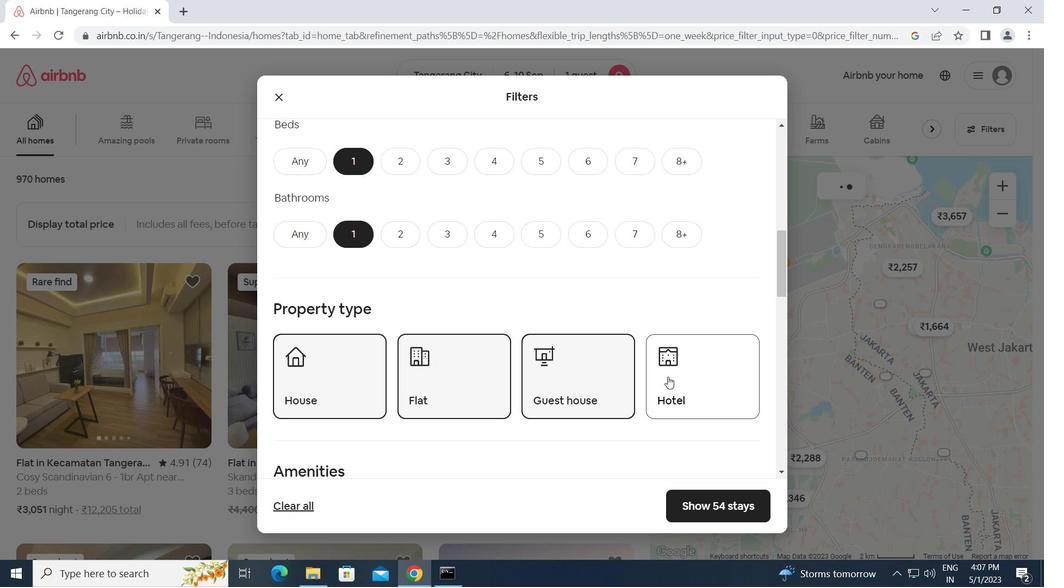 
Action: Mouse moved to (647, 409)
Screenshot: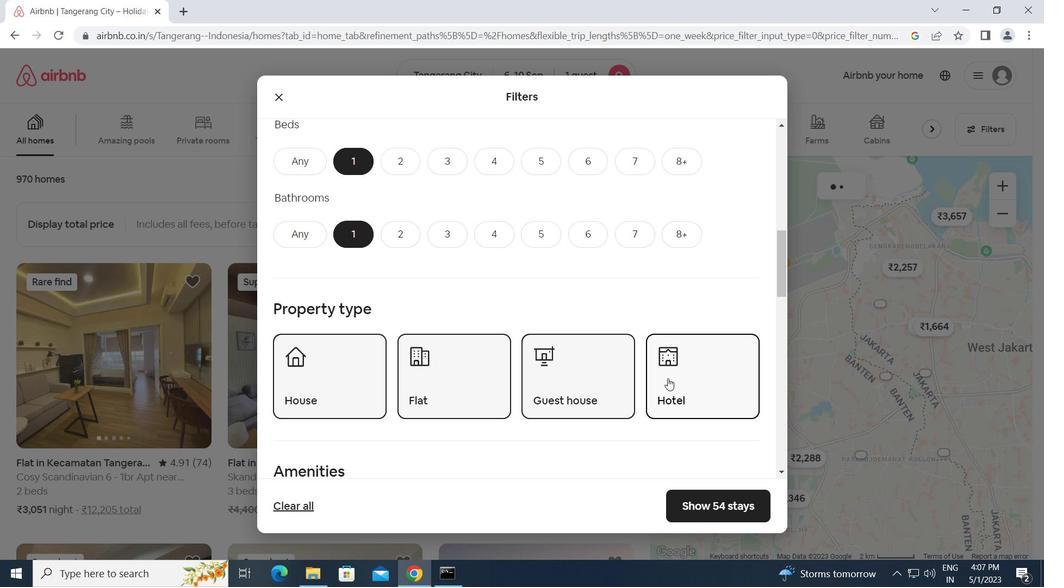 
Action: Mouse scrolled (647, 409) with delta (0, 0)
Screenshot: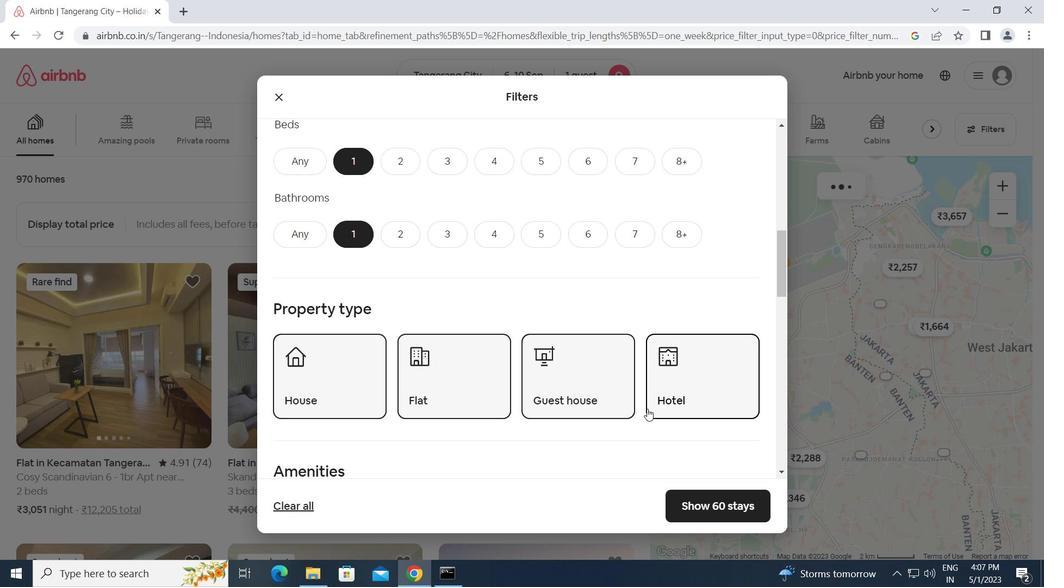 
Action: Mouse scrolled (647, 409) with delta (0, 0)
Screenshot: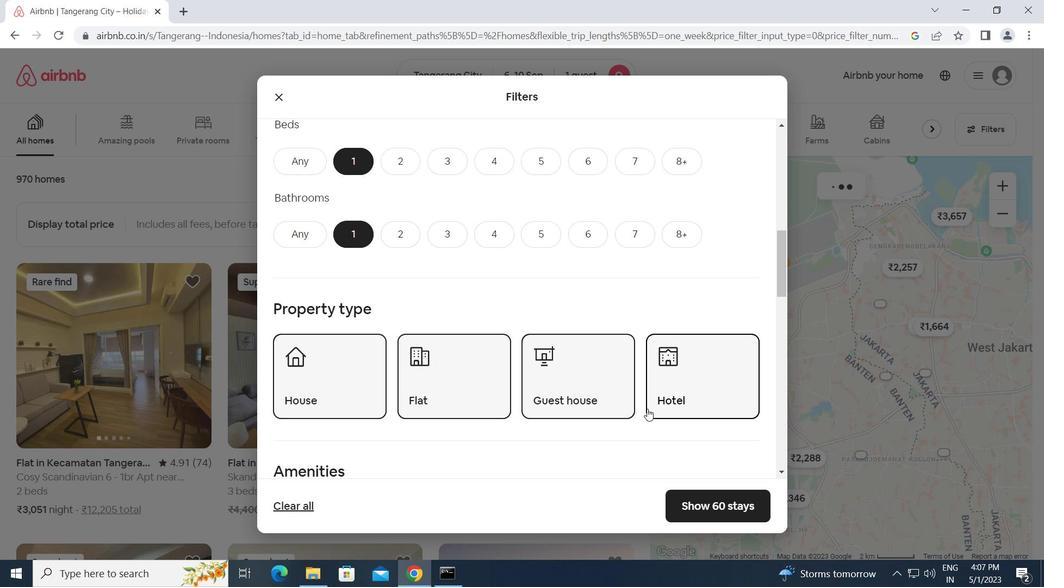 
Action: Mouse scrolled (647, 409) with delta (0, 0)
Screenshot: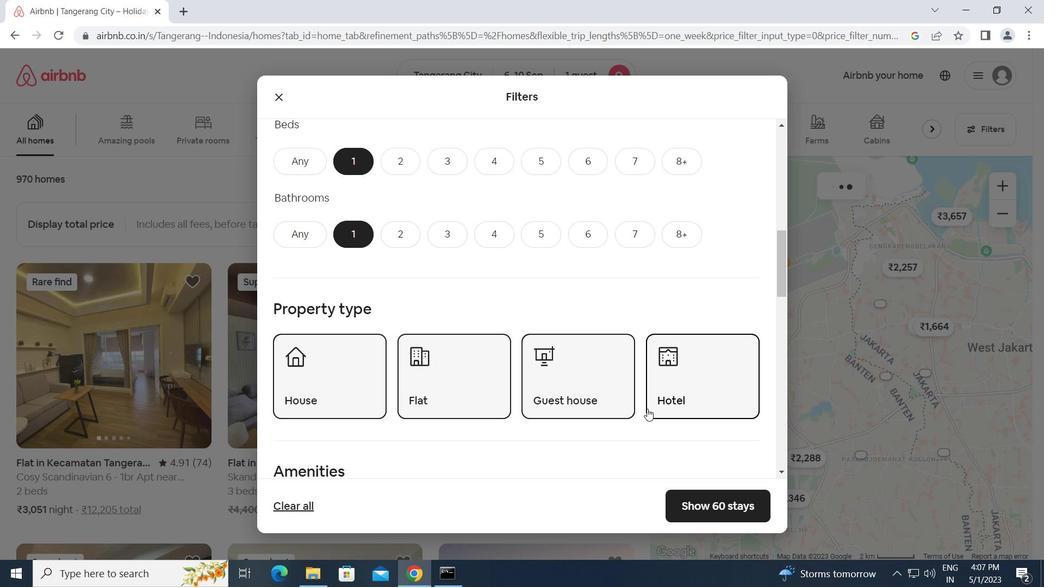 
Action: Mouse scrolled (647, 409) with delta (0, 0)
Screenshot: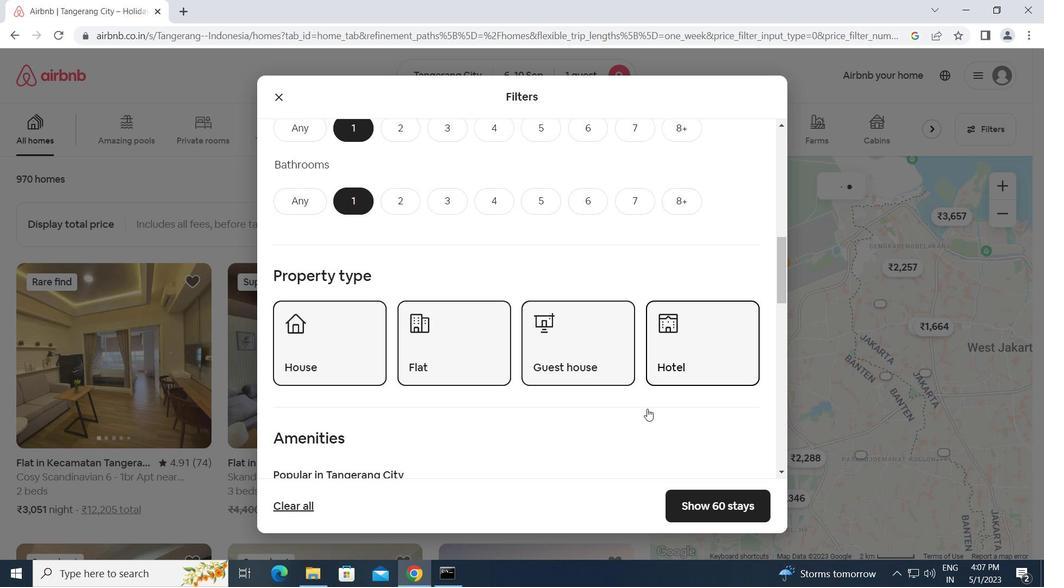 
Action: Mouse moved to (659, 390)
Screenshot: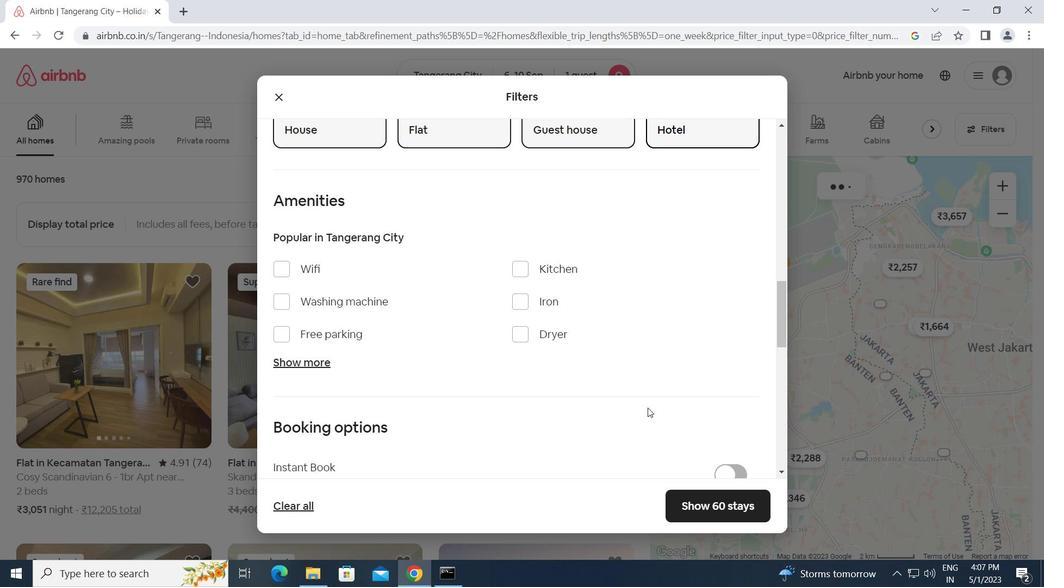 
Action: Mouse scrolled (659, 390) with delta (0, 0)
Screenshot: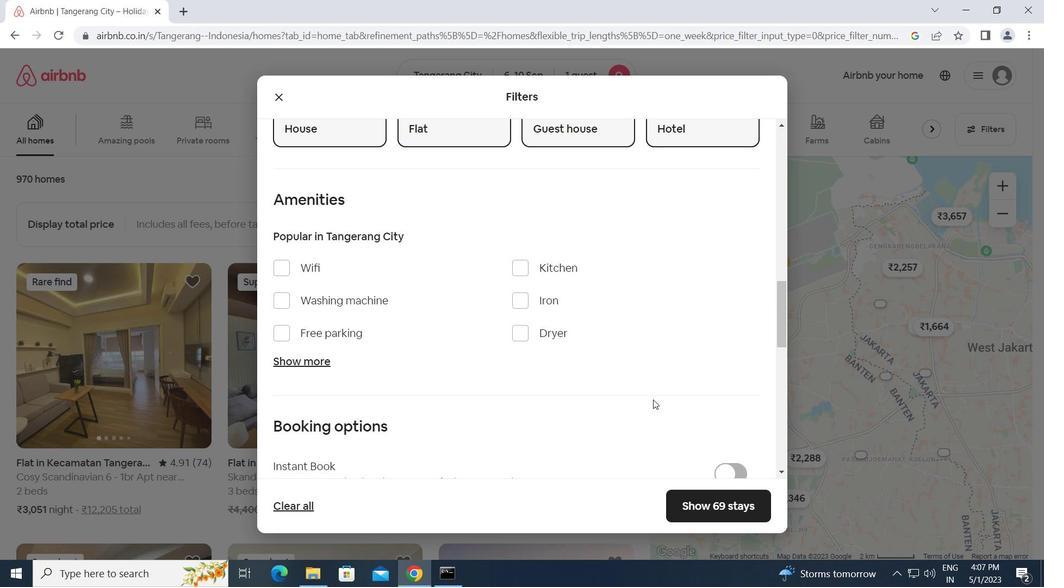 
Action: Mouse scrolled (659, 390) with delta (0, 0)
Screenshot: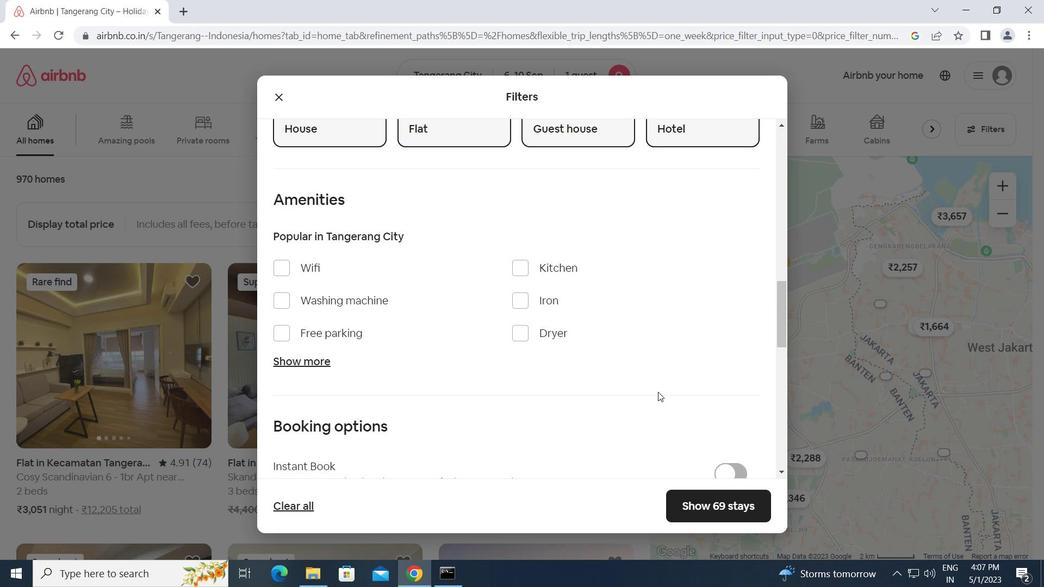
Action: Mouse scrolled (659, 390) with delta (0, 0)
Screenshot: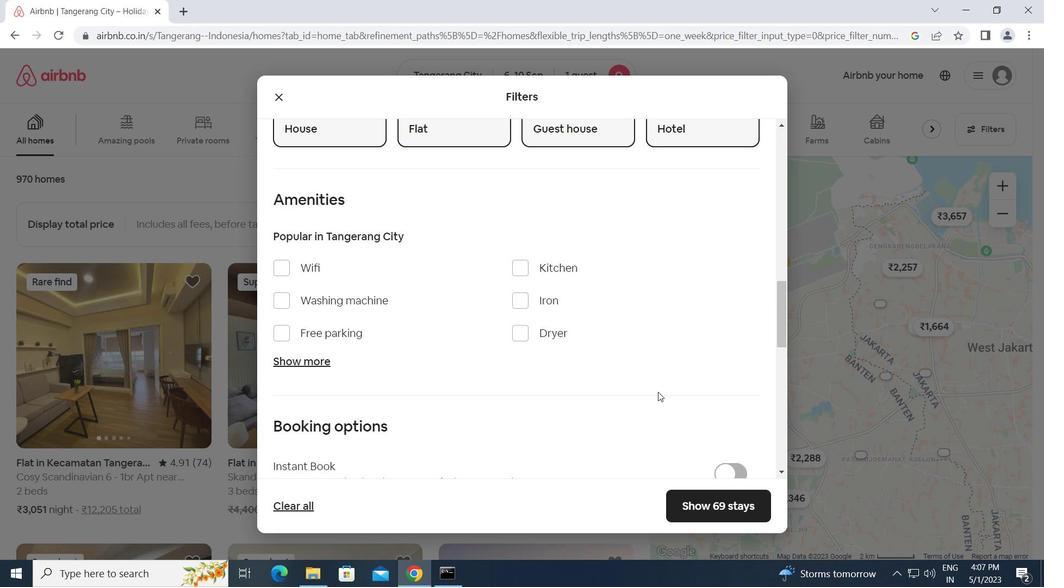 
Action: Mouse scrolled (659, 390) with delta (0, 0)
Screenshot: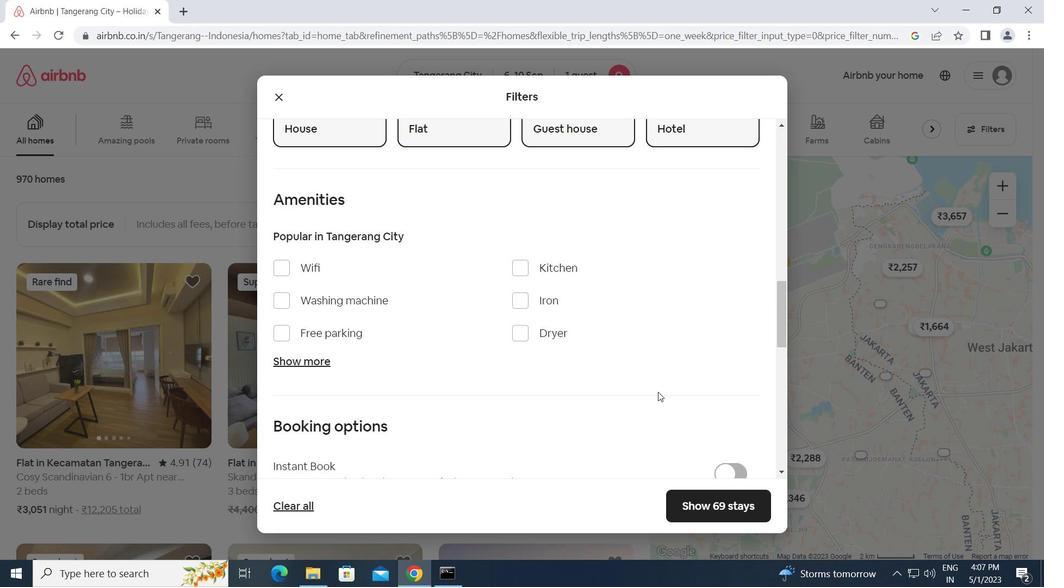 
Action: Mouse moved to (717, 245)
Screenshot: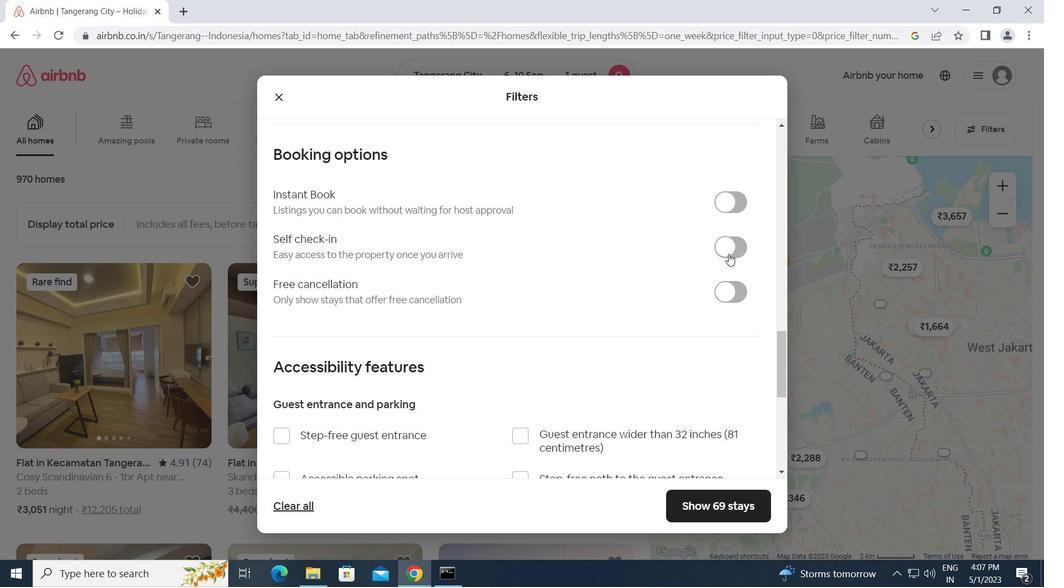 
Action: Mouse pressed left at (717, 245)
Screenshot: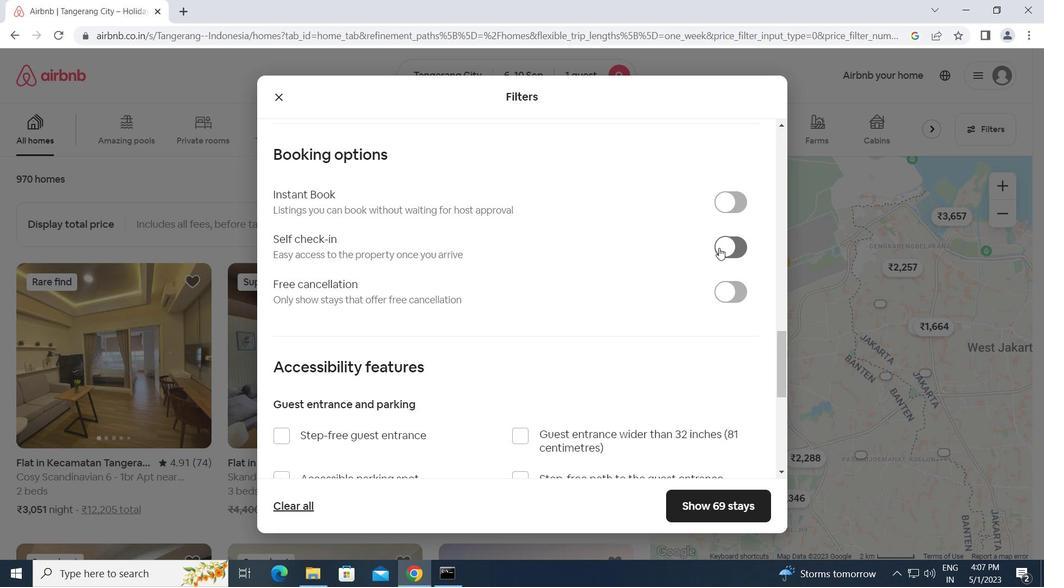 
Action: Mouse moved to (437, 288)
Screenshot: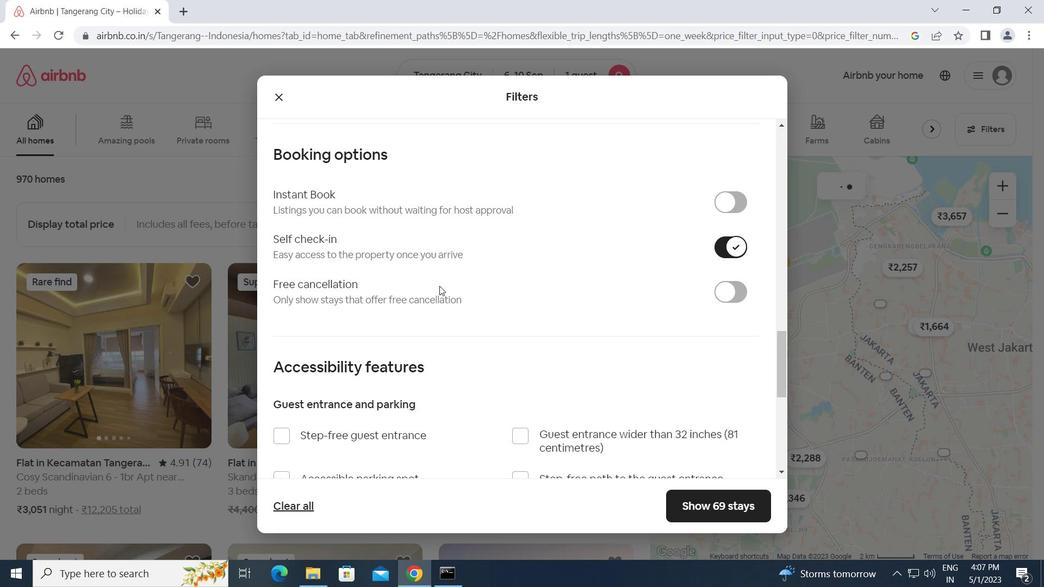 
Action: Mouse scrolled (437, 288) with delta (0, 0)
Screenshot: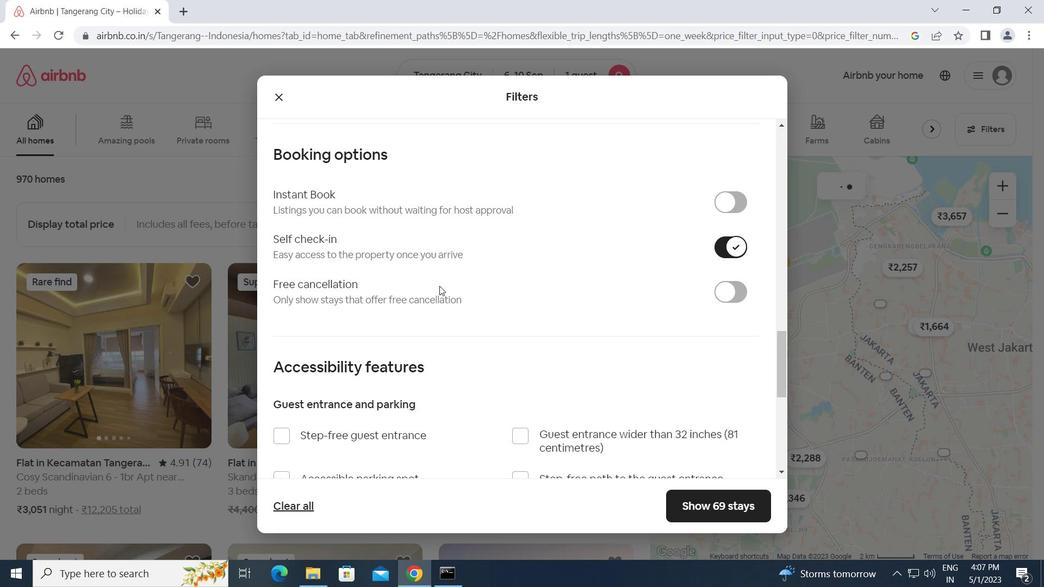 
Action: Mouse moved to (437, 291)
Screenshot: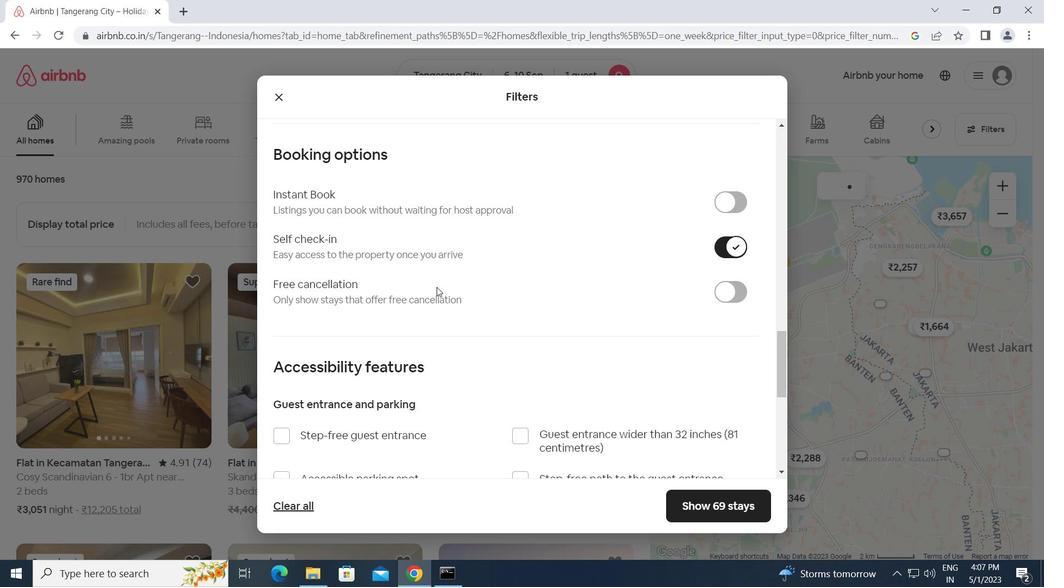
Action: Mouse scrolled (437, 291) with delta (0, 0)
Screenshot: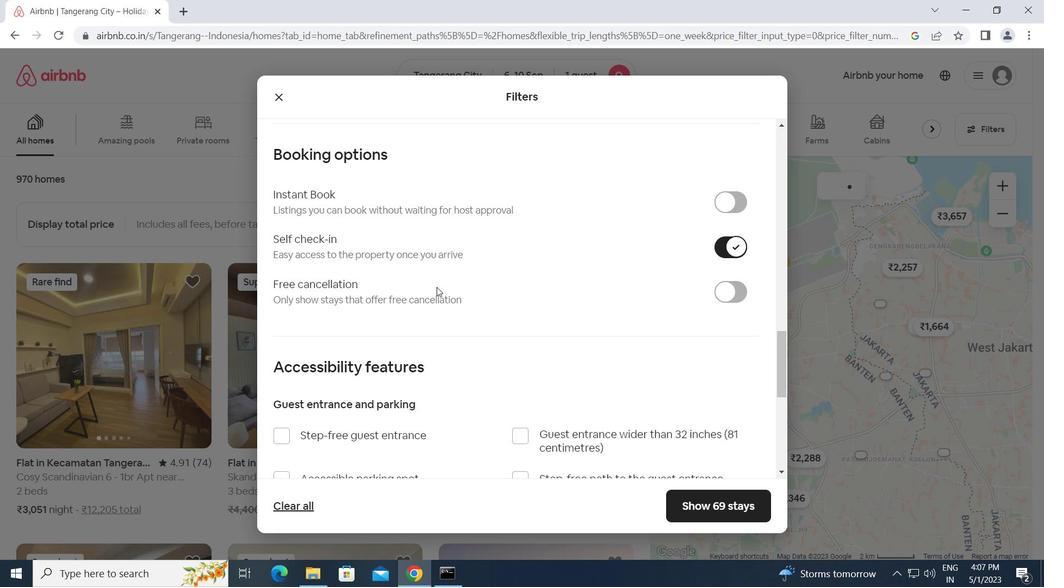 
Action: Mouse moved to (436, 292)
Screenshot: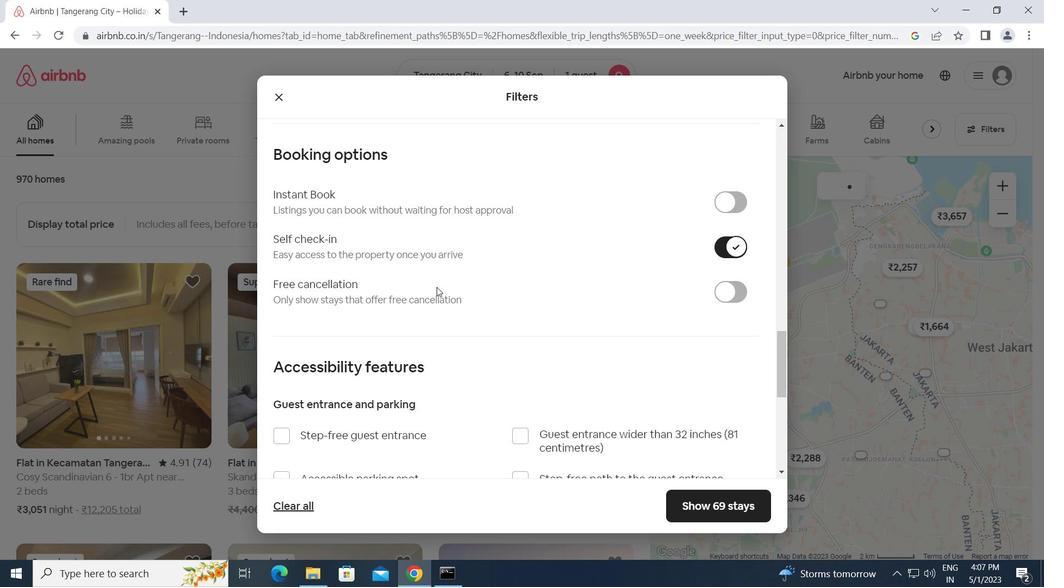 
Action: Mouse scrolled (436, 291) with delta (0, 0)
Screenshot: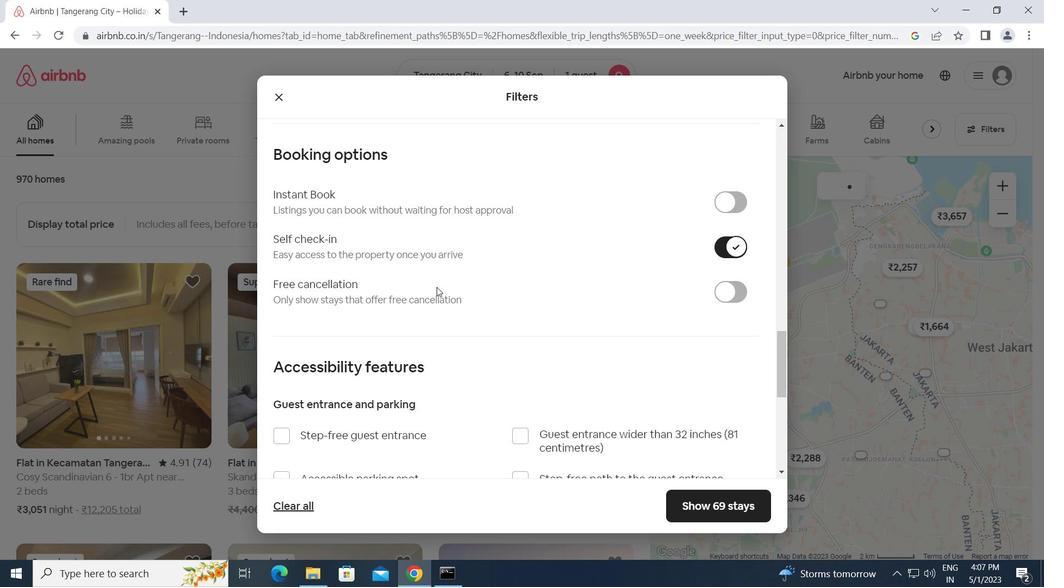 
Action: Mouse scrolled (436, 291) with delta (0, 0)
Screenshot: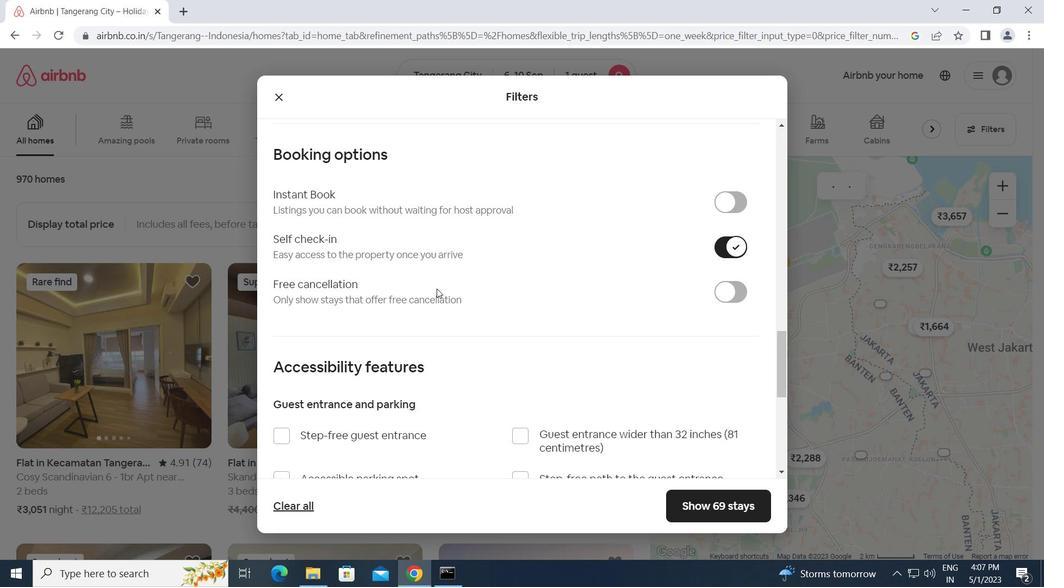 
Action: Mouse scrolled (436, 291) with delta (0, 0)
Screenshot: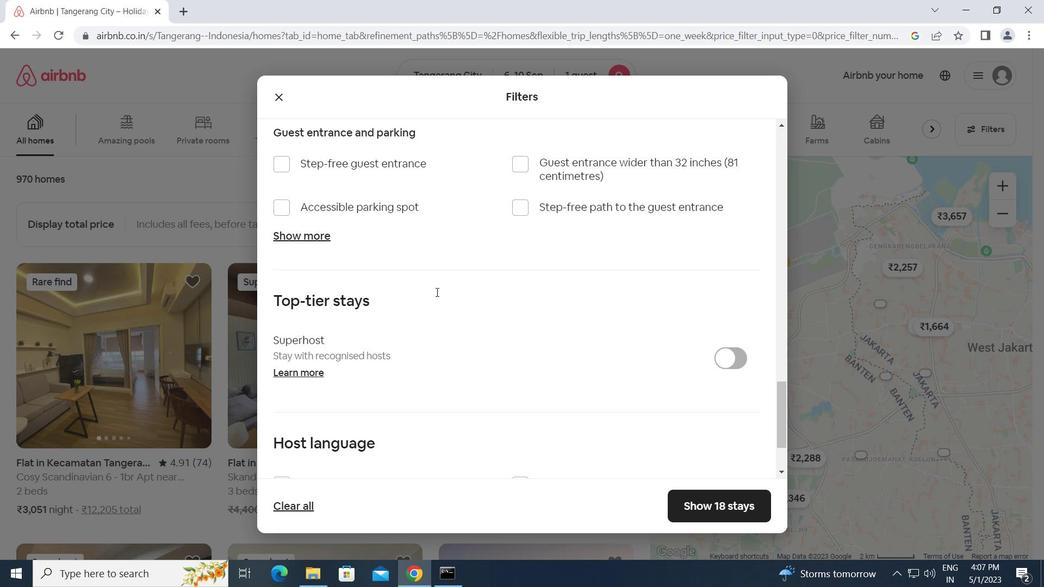 
Action: Mouse moved to (436, 294)
Screenshot: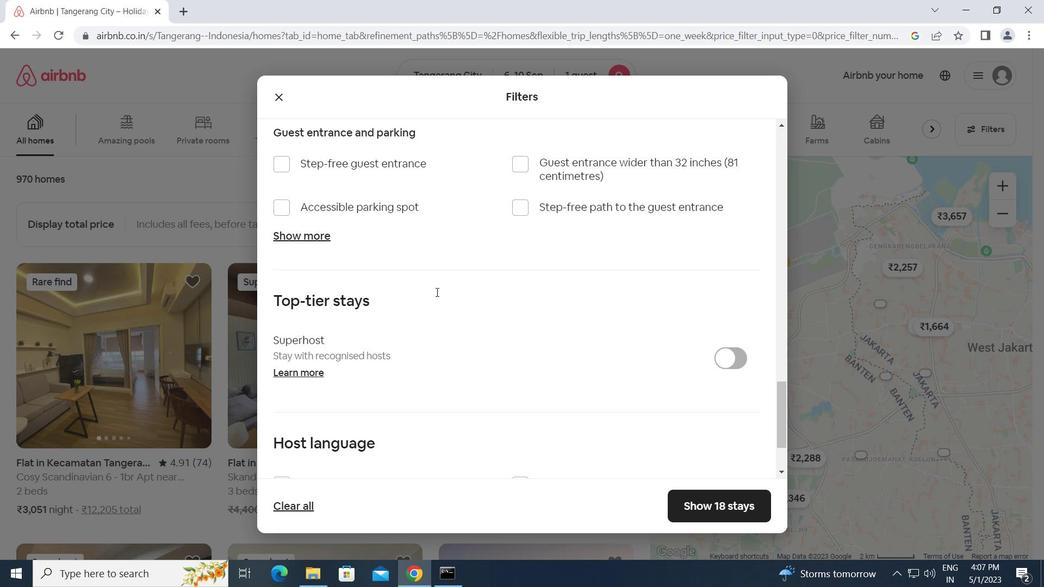 
Action: Mouse scrolled (436, 293) with delta (0, 0)
Screenshot: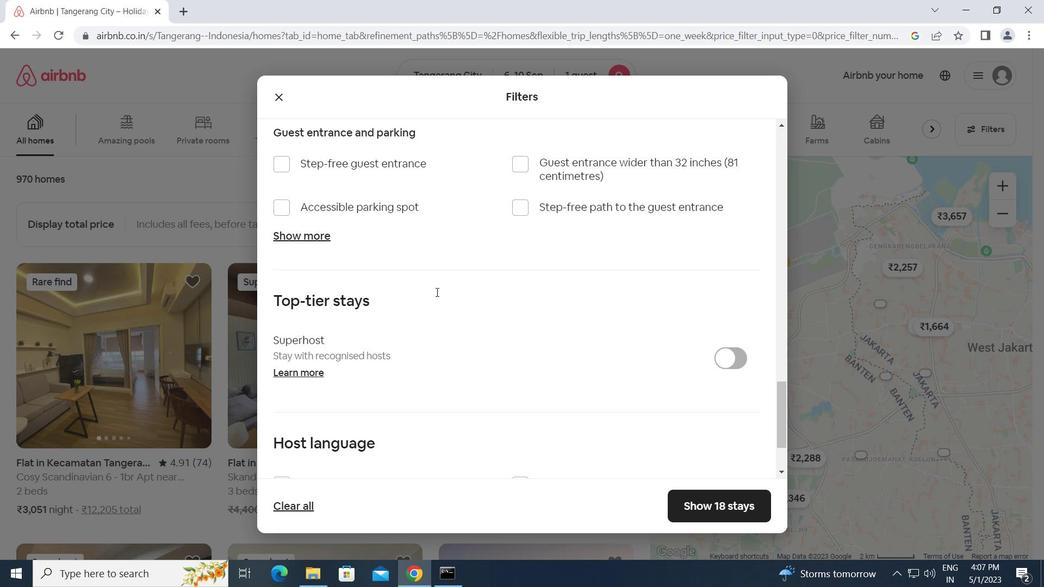 
Action: Mouse moved to (435, 294)
Screenshot: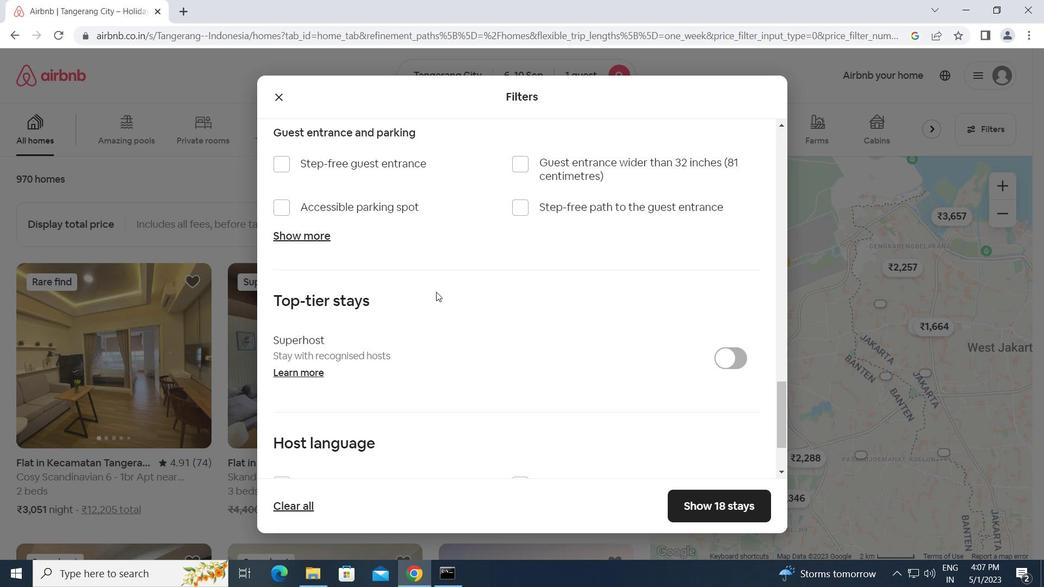 
Action: Mouse scrolled (435, 294) with delta (0, 0)
Screenshot: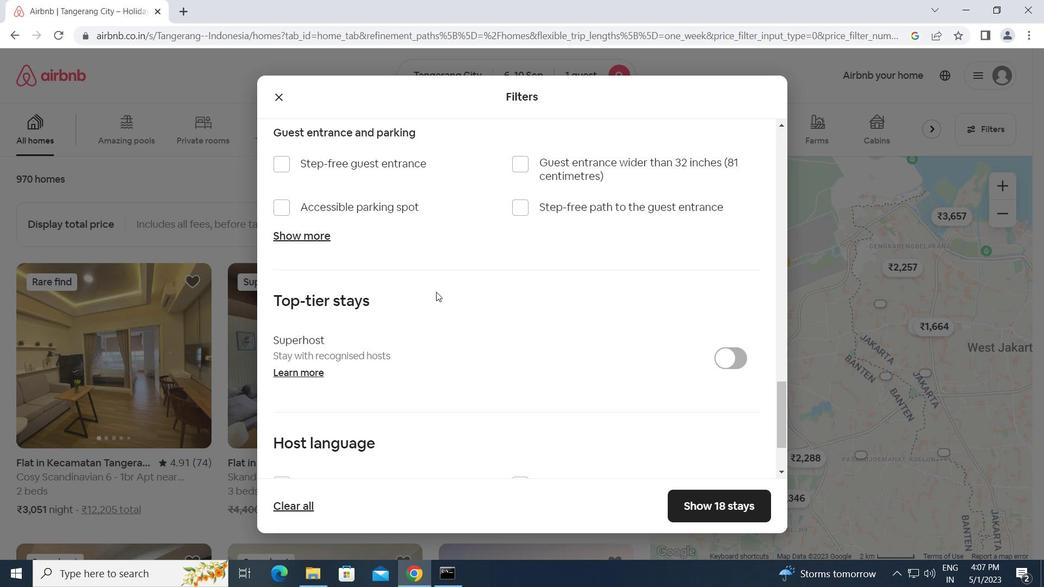 
Action: Mouse scrolled (435, 294) with delta (0, 0)
Screenshot: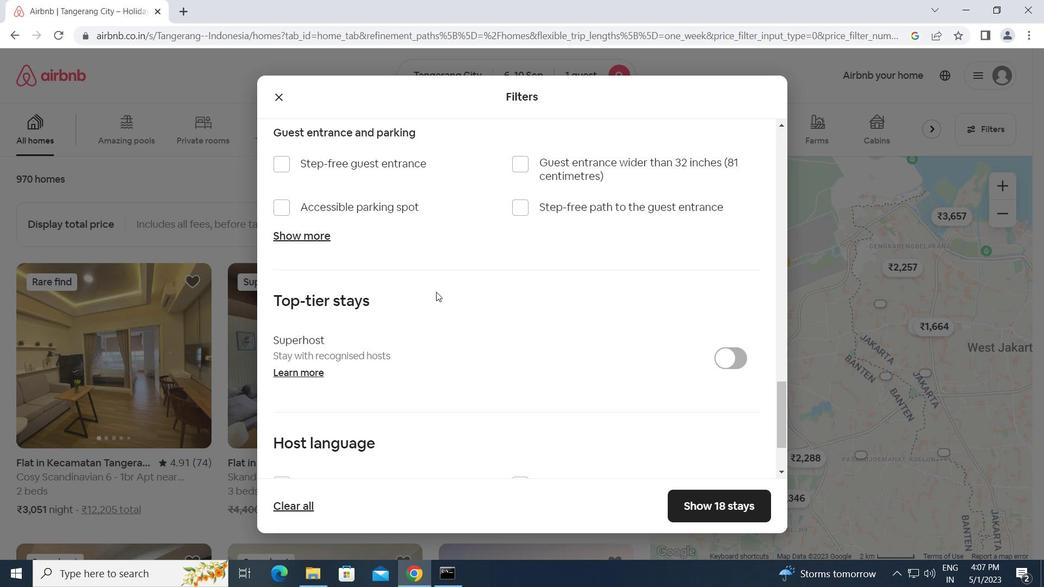 
Action: Mouse moved to (277, 380)
Screenshot: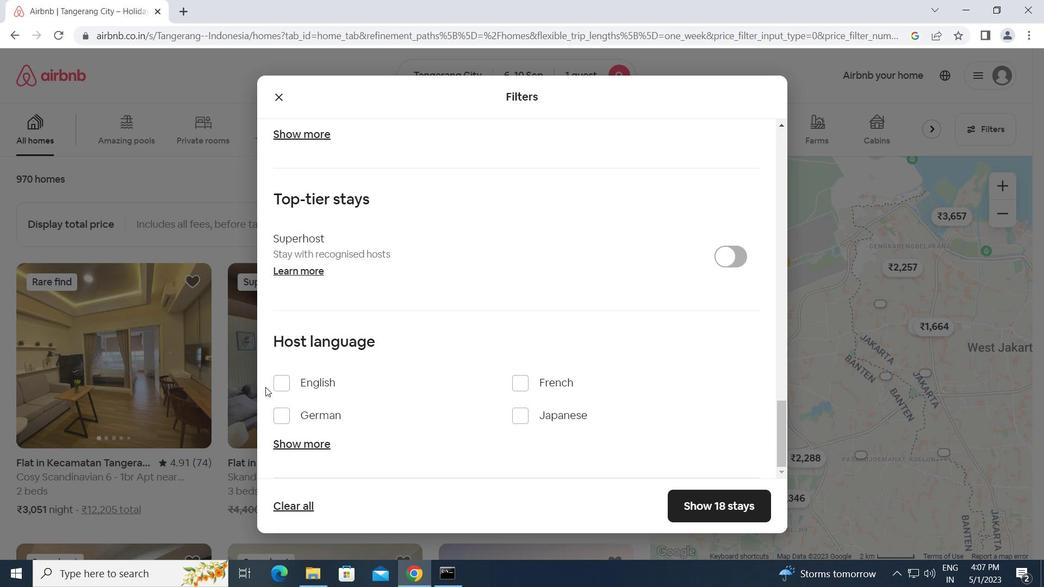 
Action: Mouse pressed left at (277, 380)
Screenshot: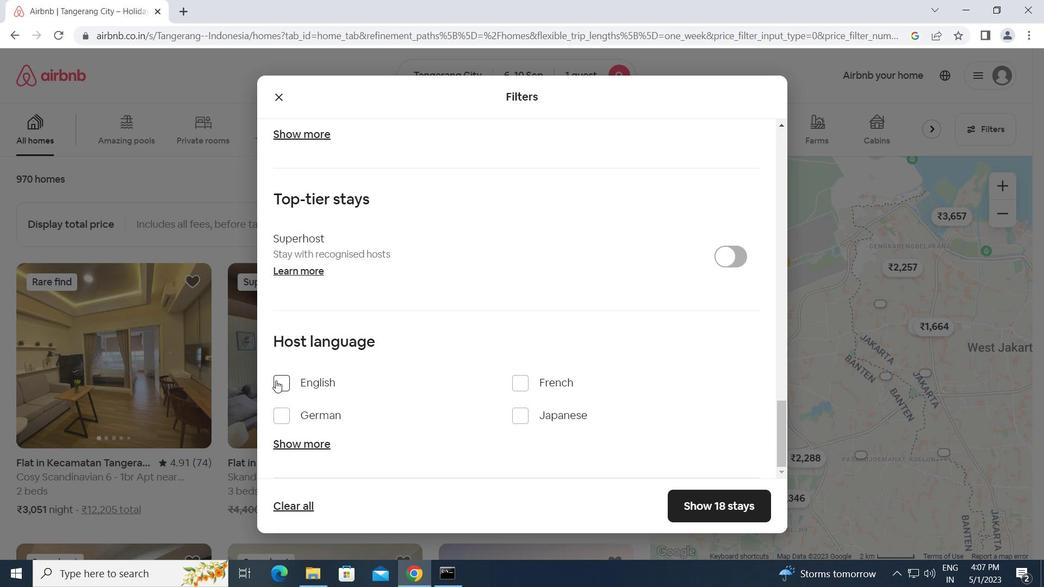
Action: Mouse moved to (728, 505)
Screenshot: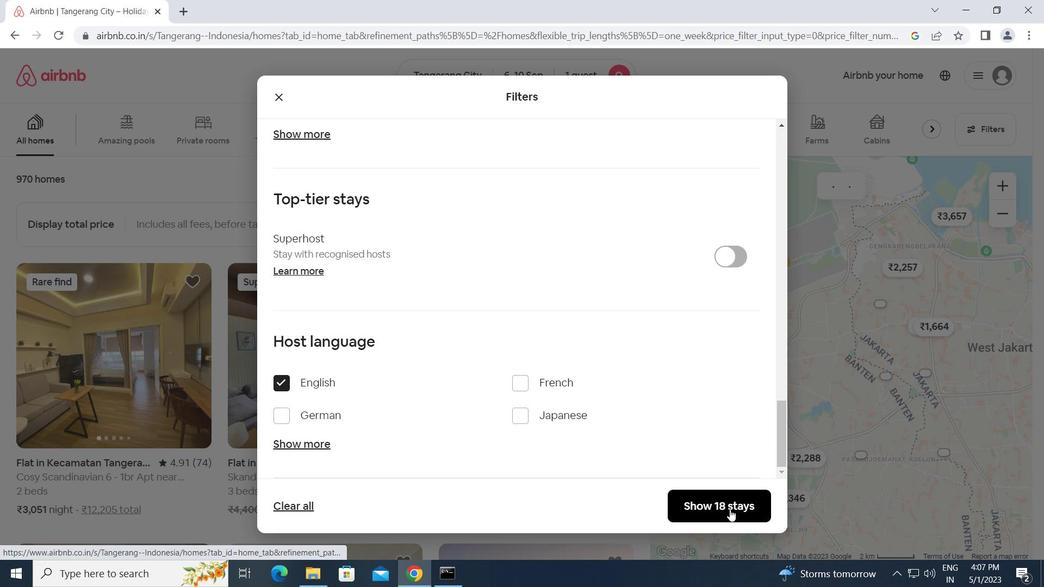 
Action: Mouse pressed left at (728, 505)
Screenshot: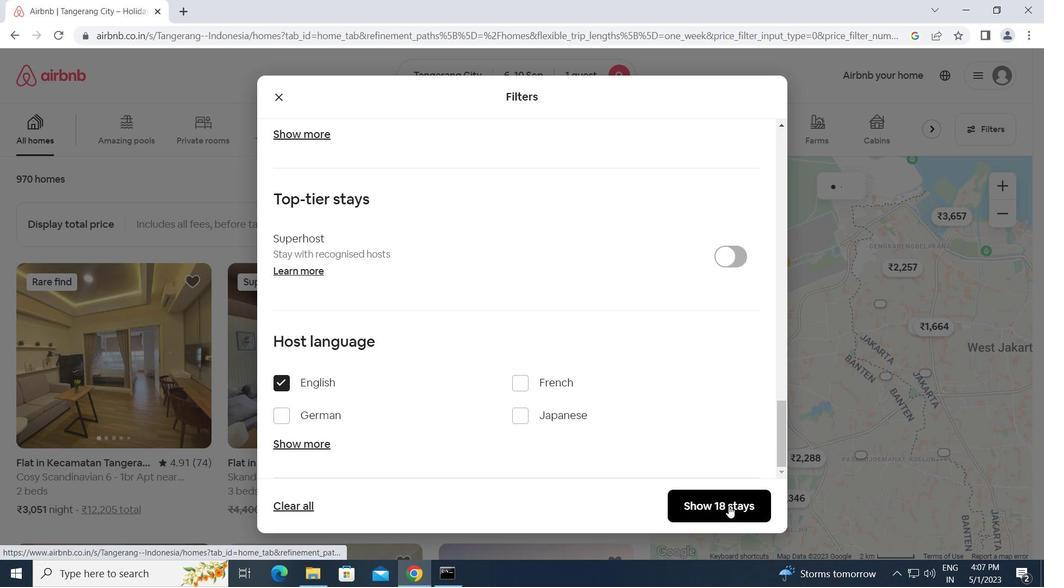 
Action: Mouse moved to (708, 500)
Screenshot: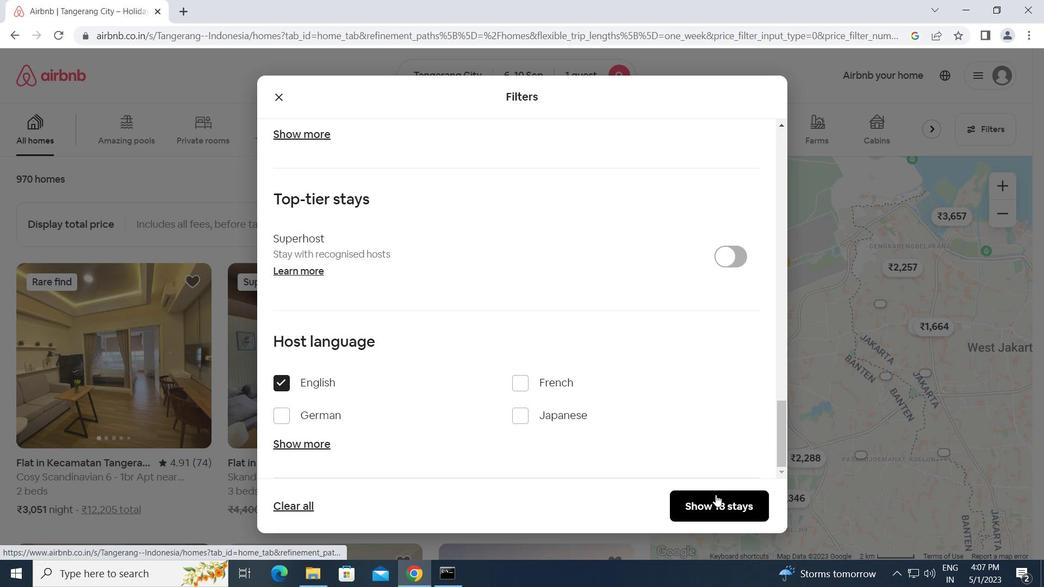 
